 Task: In the  document minutes.docx Use the feature 'and check spelling and grammer' Select the body of letter and change paragraph spacing to  'Double' Select the word  Hello and change the font size to  25
Action: Mouse moved to (179, 308)
Screenshot: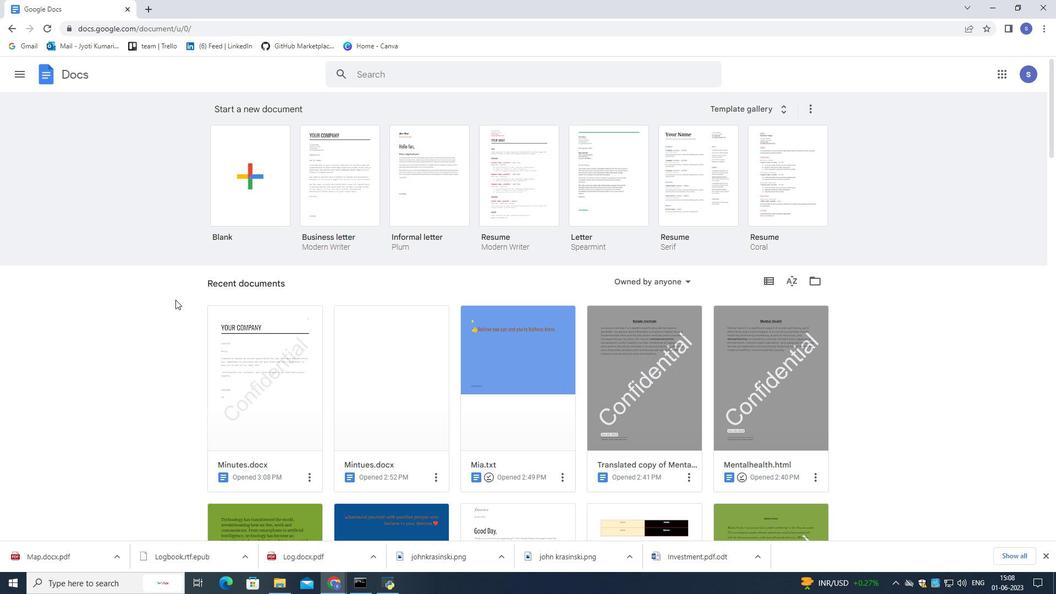 
Action: Mouse scrolled (179, 307) with delta (0, 0)
Screenshot: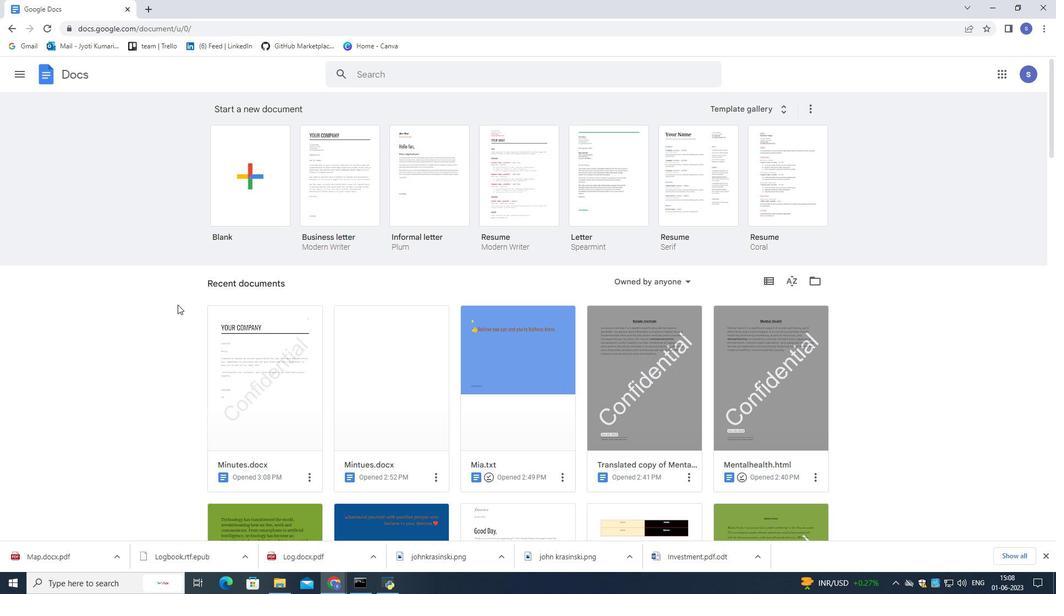 
Action: Mouse moved to (179, 309)
Screenshot: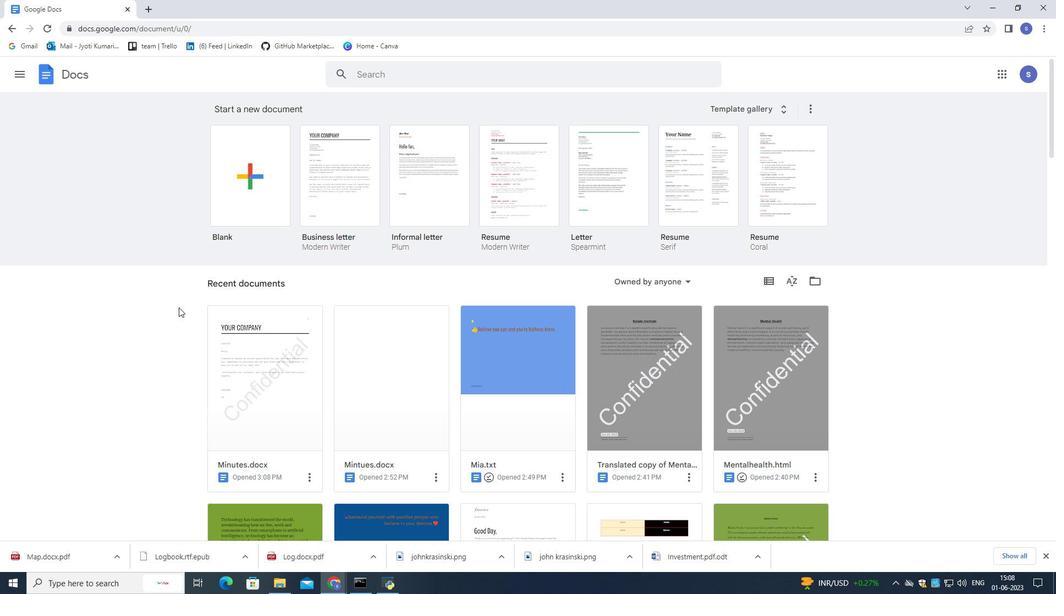 
Action: Mouse scrolled (179, 308) with delta (0, 0)
Screenshot: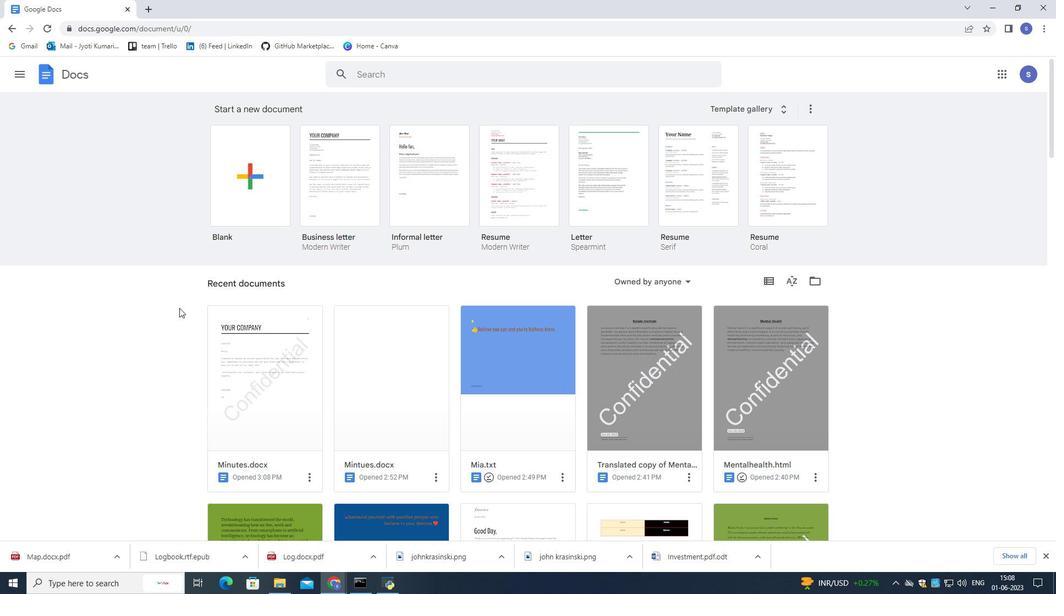 
Action: Mouse moved to (179, 306)
Screenshot: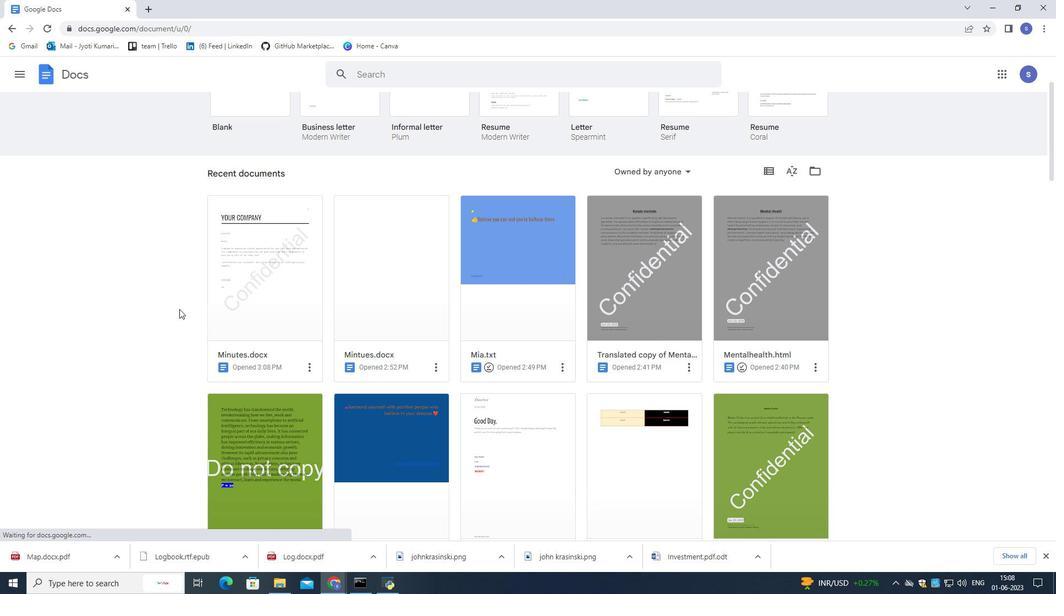
Action: Mouse scrolled (179, 306) with delta (0, 0)
Screenshot: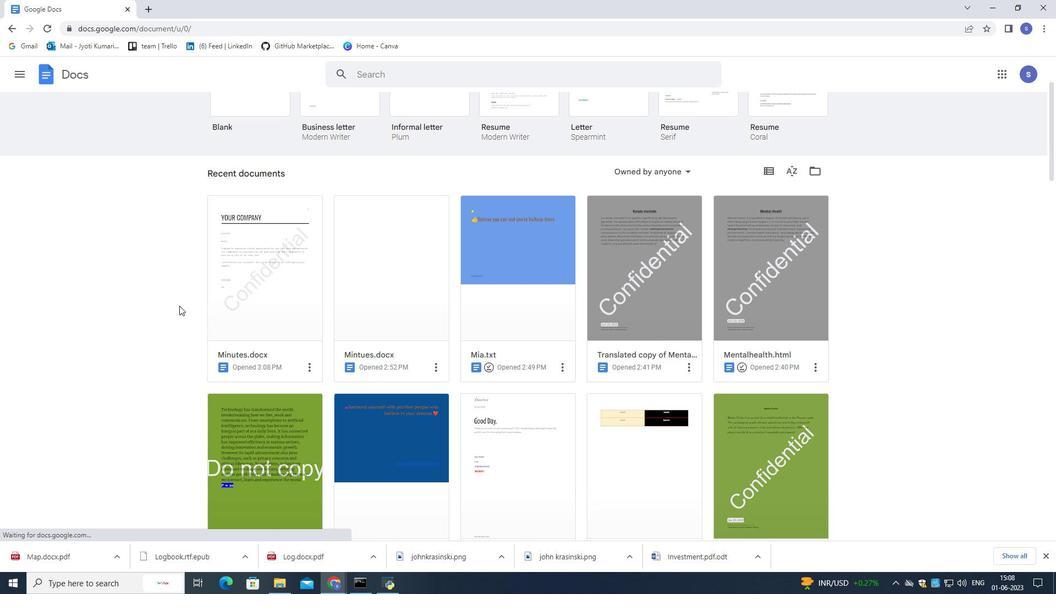 
Action: Mouse moved to (252, 385)
Screenshot: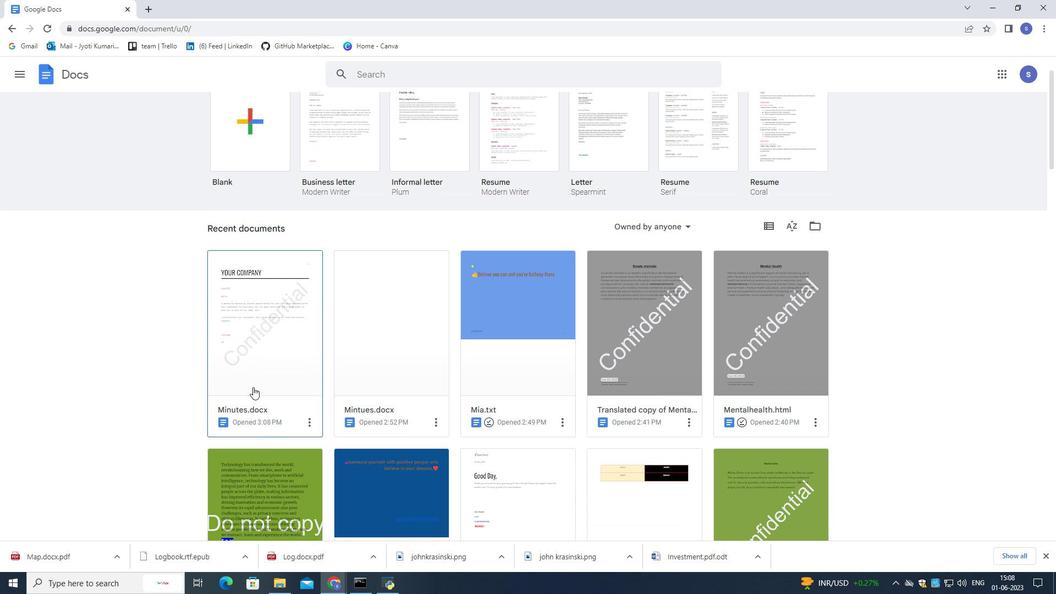 
Action: Mouse pressed left at (252, 385)
Screenshot: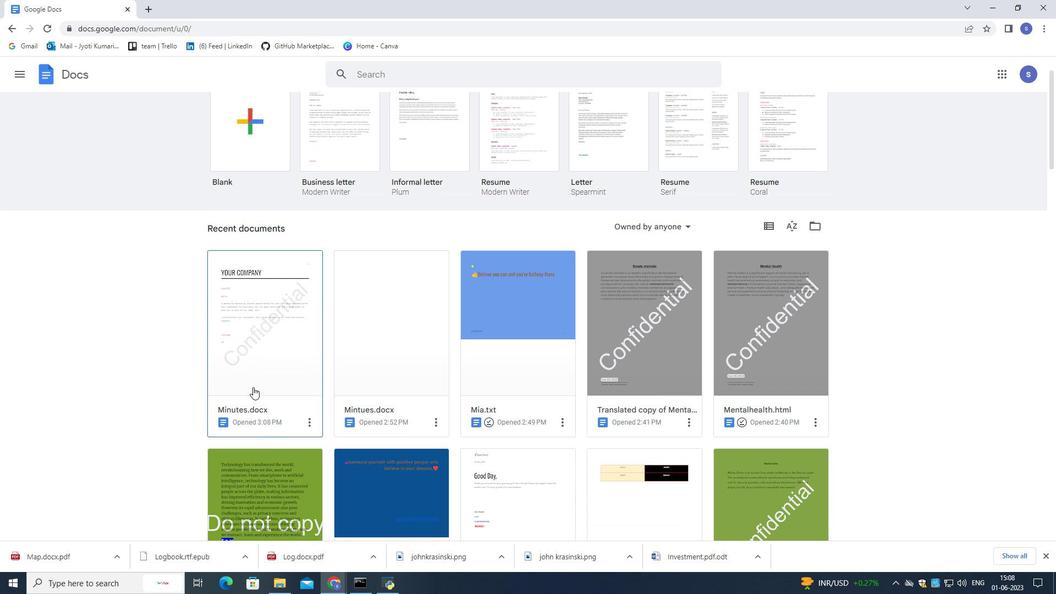 
Action: Mouse moved to (252, 385)
Screenshot: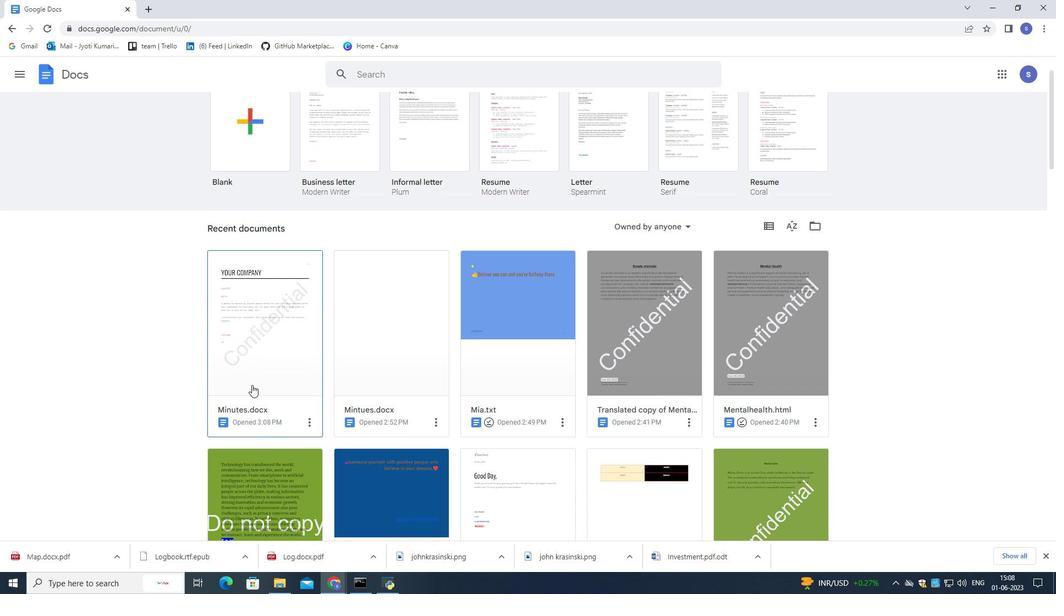 
Action: Mouse pressed left at (252, 385)
Screenshot: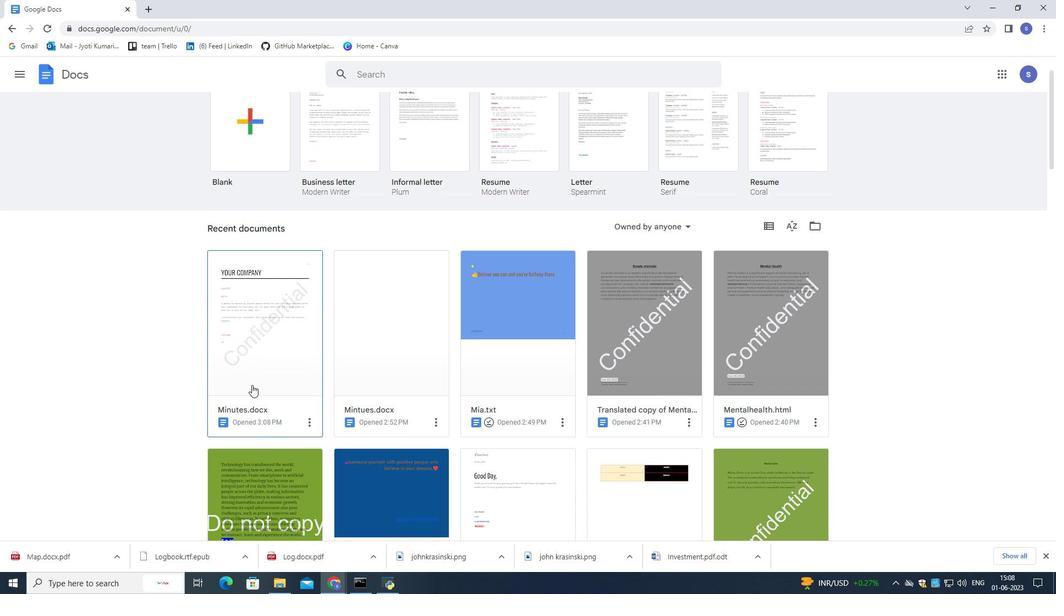 
Action: Mouse moved to (182, 79)
Screenshot: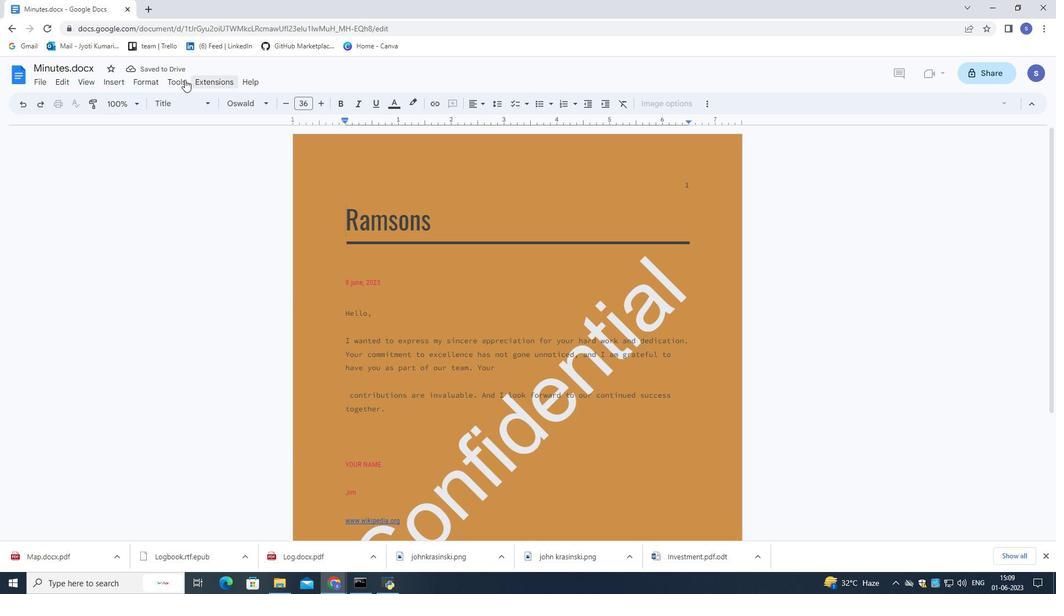 
Action: Mouse pressed left at (182, 79)
Screenshot: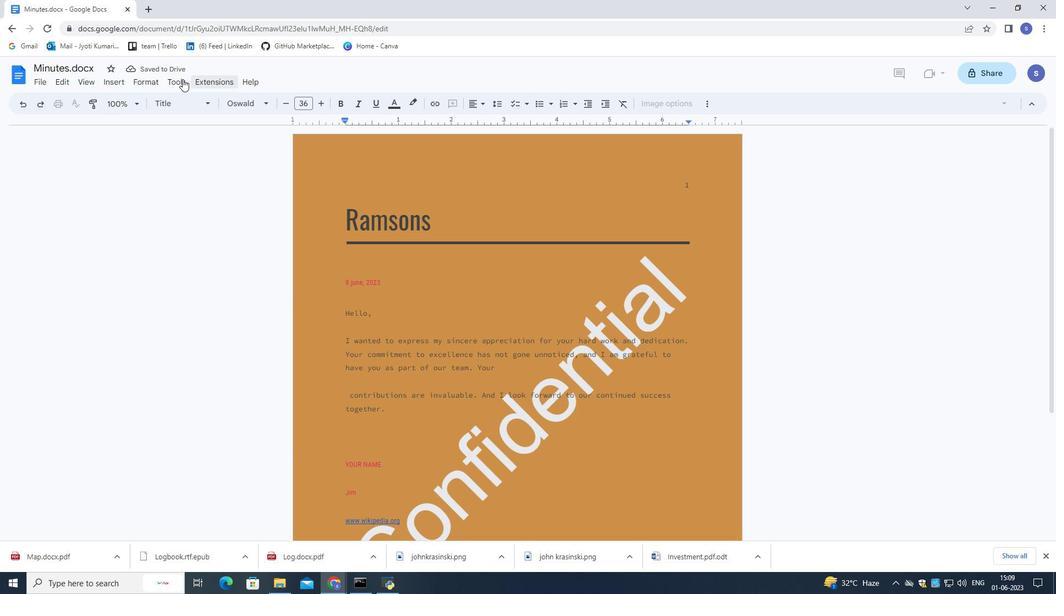 
Action: Mouse moved to (380, 104)
Screenshot: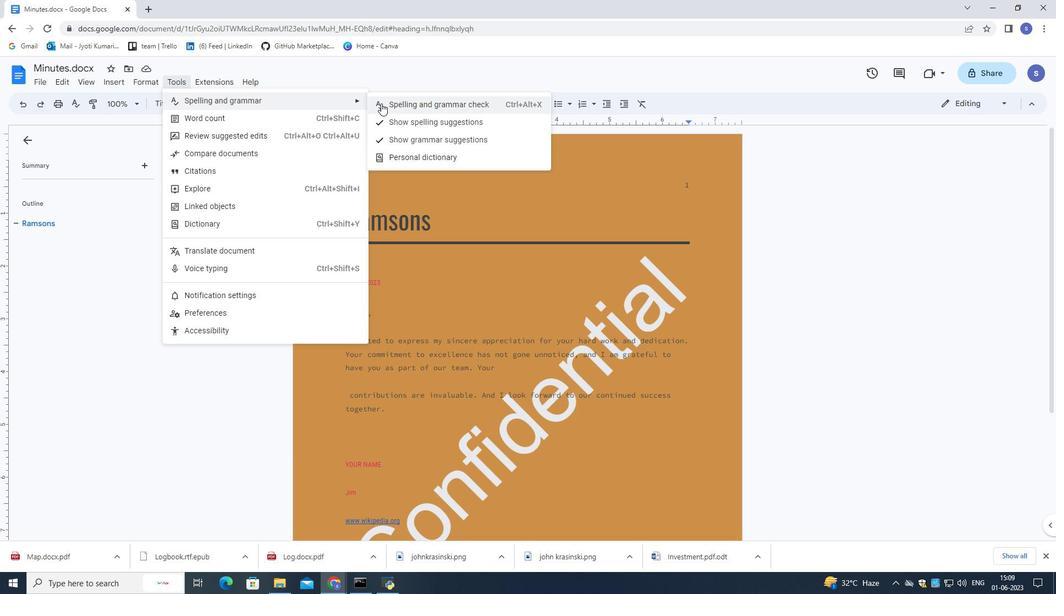 
Action: Mouse pressed left at (380, 104)
Screenshot: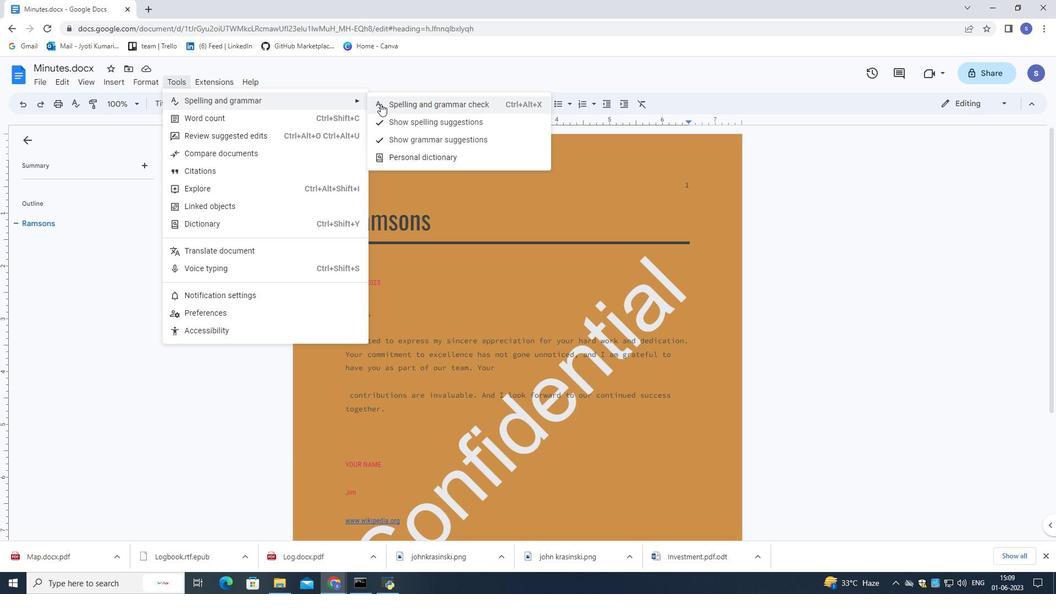 
Action: Mouse moved to (431, 231)
Screenshot: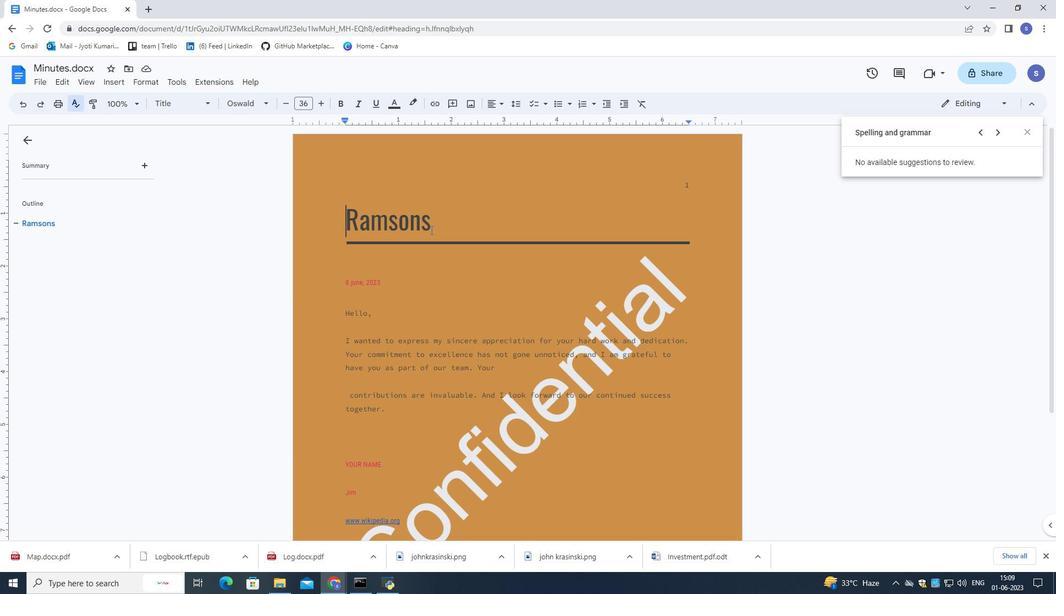 
Action: Mouse scrolled (431, 231) with delta (0, 0)
Screenshot: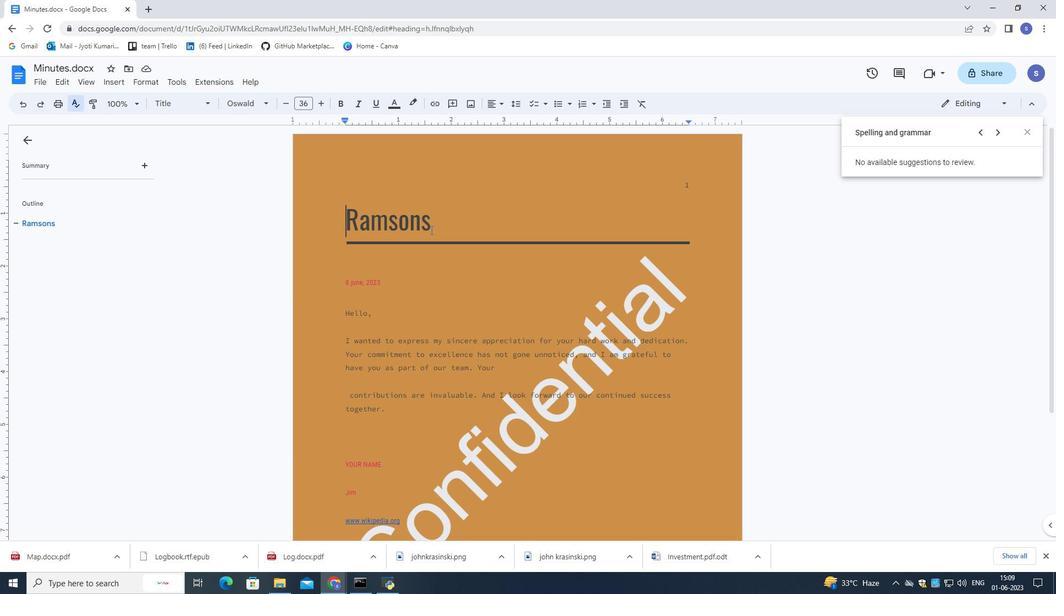 
Action: Mouse moved to (431, 232)
Screenshot: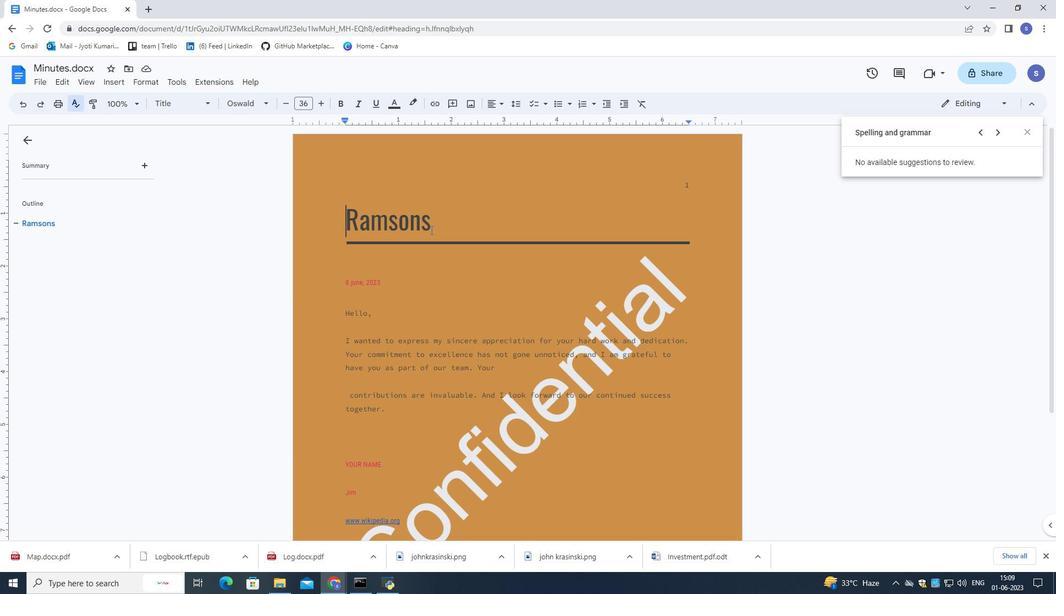 
Action: Mouse scrolled (431, 231) with delta (0, 0)
Screenshot: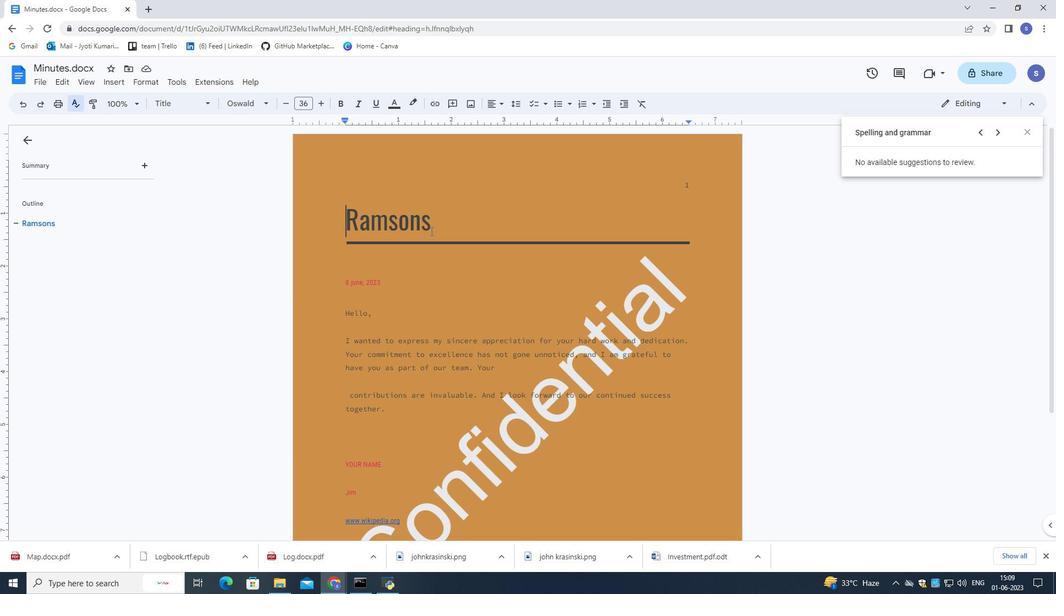 
Action: Mouse moved to (418, 311)
Screenshot: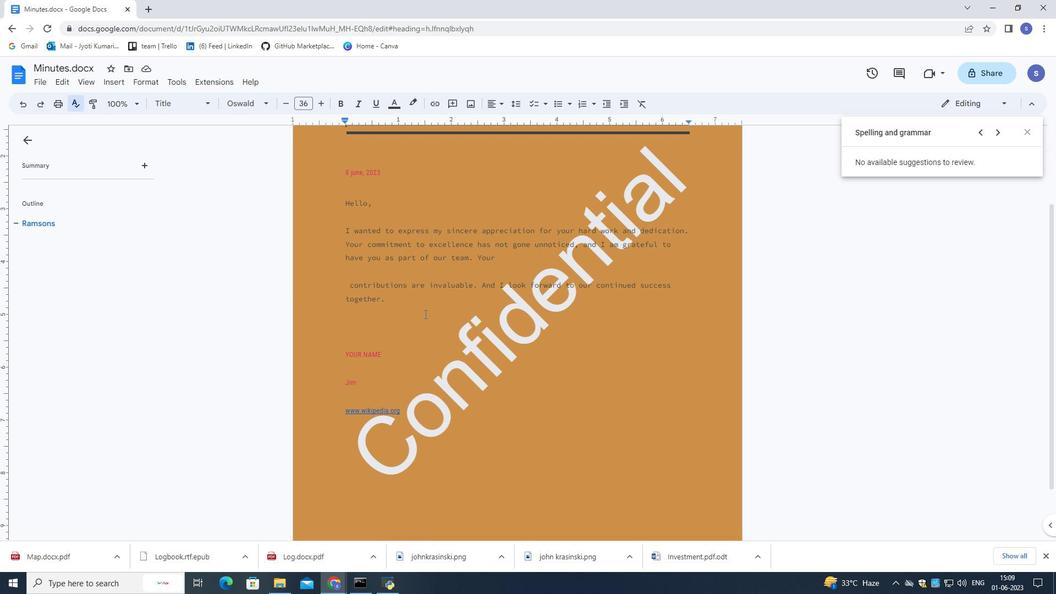 
Action: Mouse pressed left at (418, 311)
Screenshot: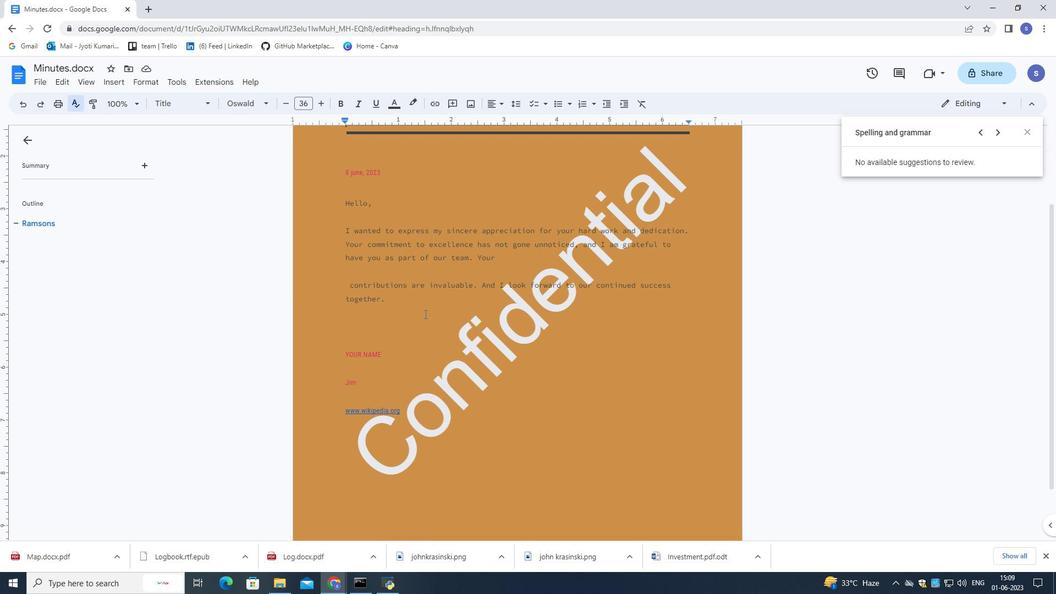 
Action: Mouse moved to (517, 109)
Screenshot: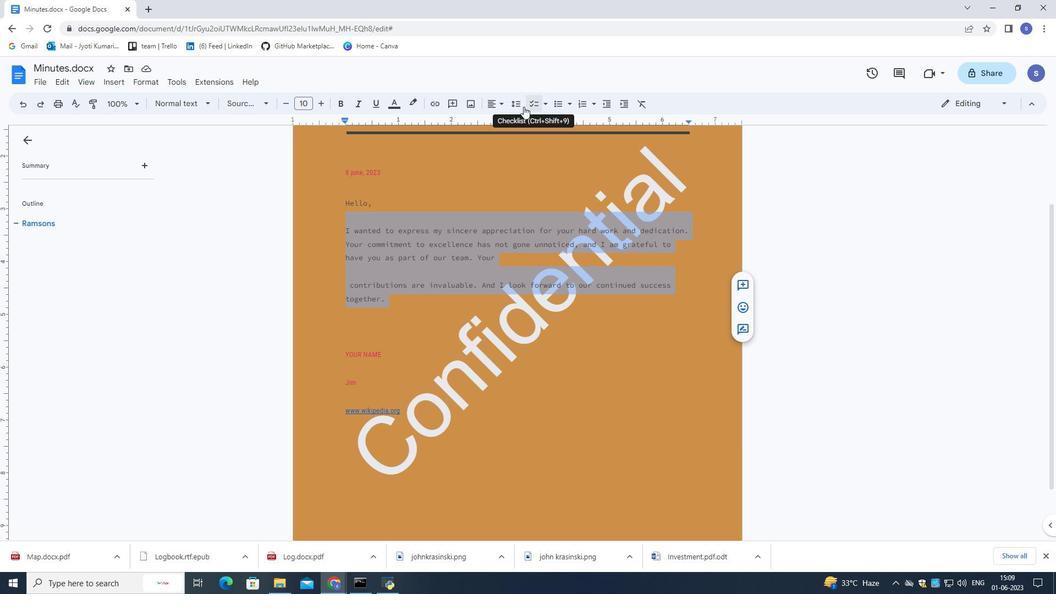 
Action: Mouse pressed left at (517, 109)
Screenshot: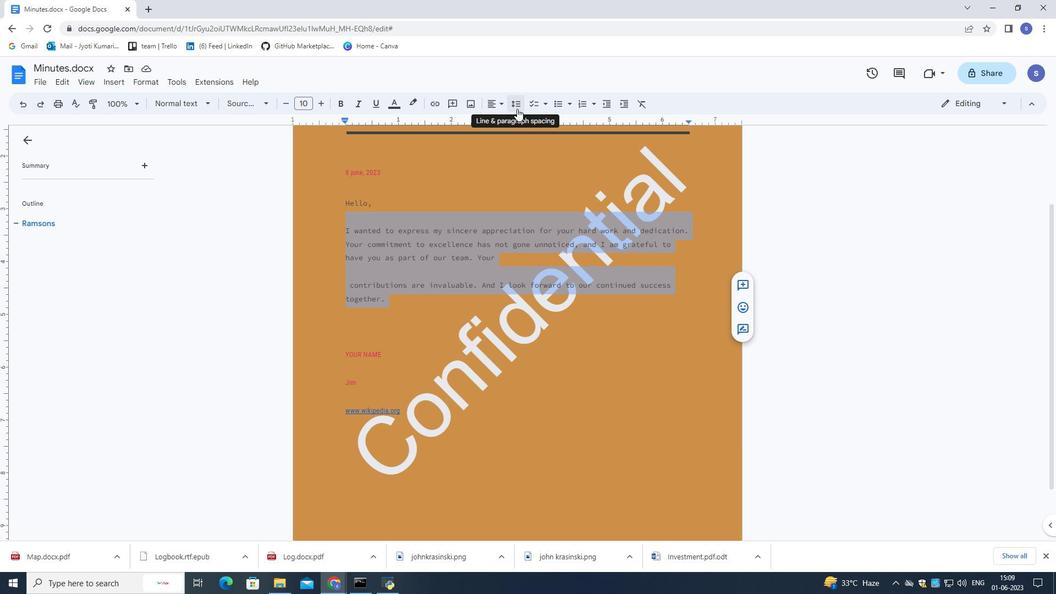 
Action: Mouse moved to (527, 178)
Screenshot: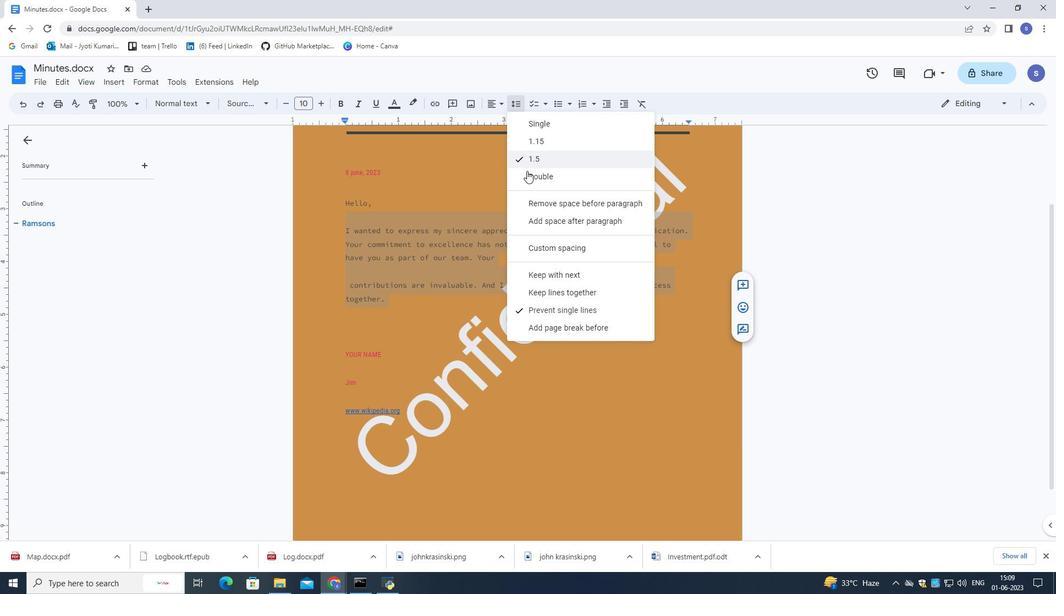 
Action: Mouse pressed left at (527, 178)
Screenshot: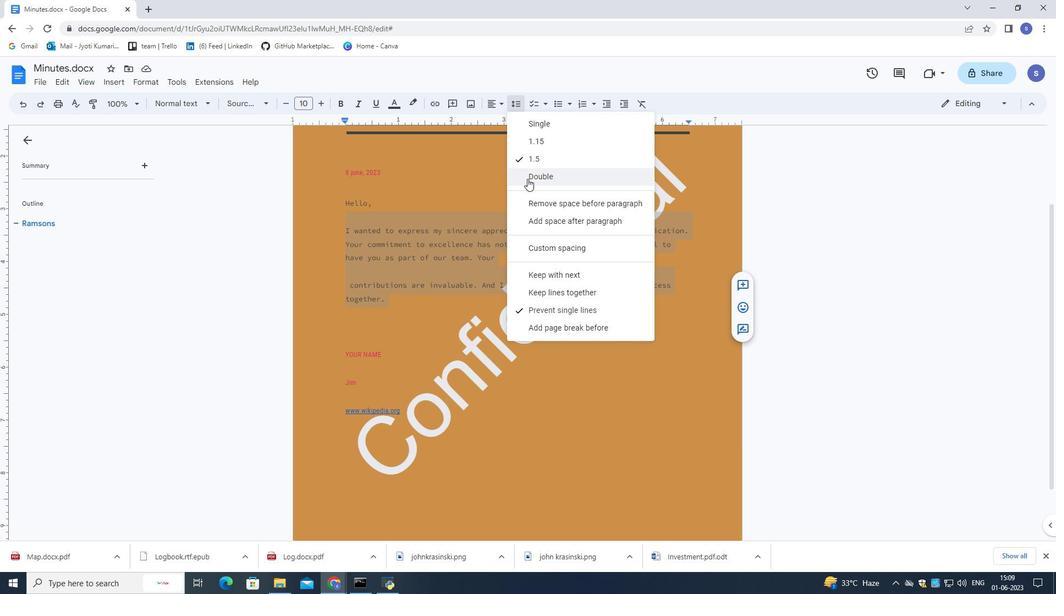 
Action: Mouse moved to (504, 204)
Screenshot: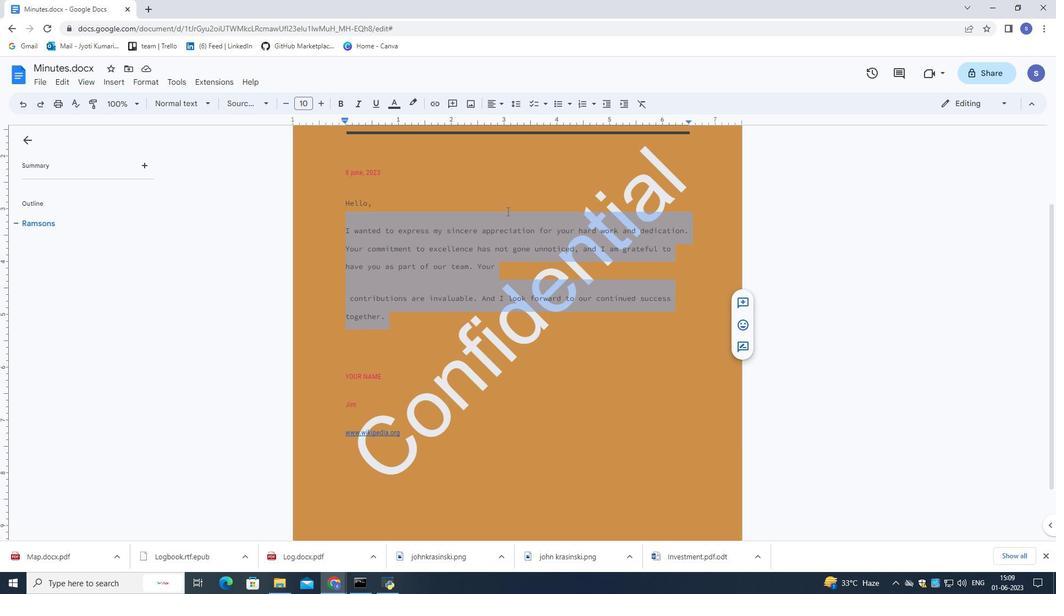 
Action: Mouse pressed left at (504, 204)
Screenshot: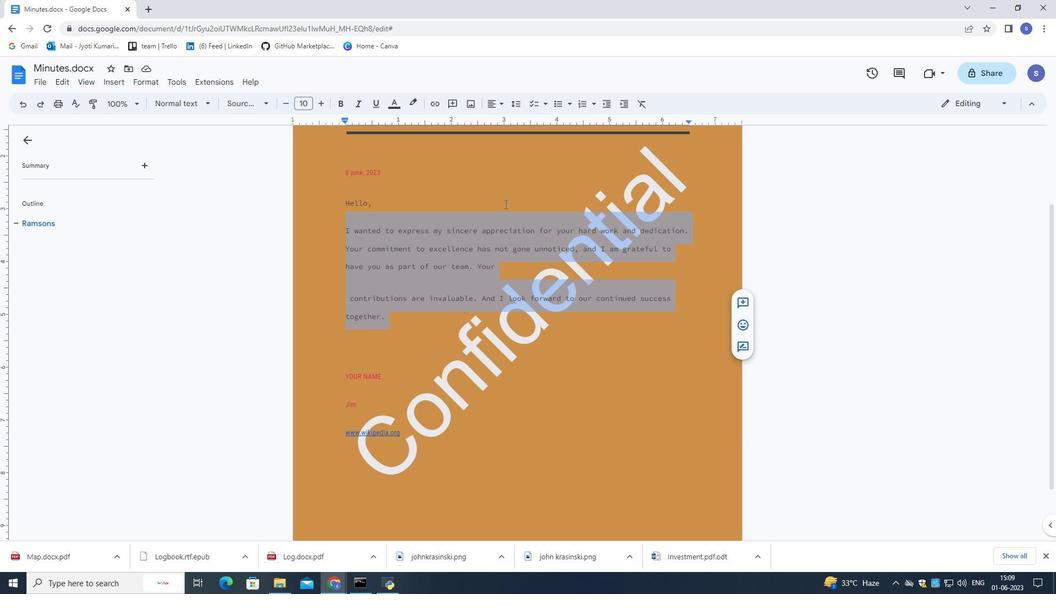 
Action: Mouse moved to (410, 203)
Screenshot: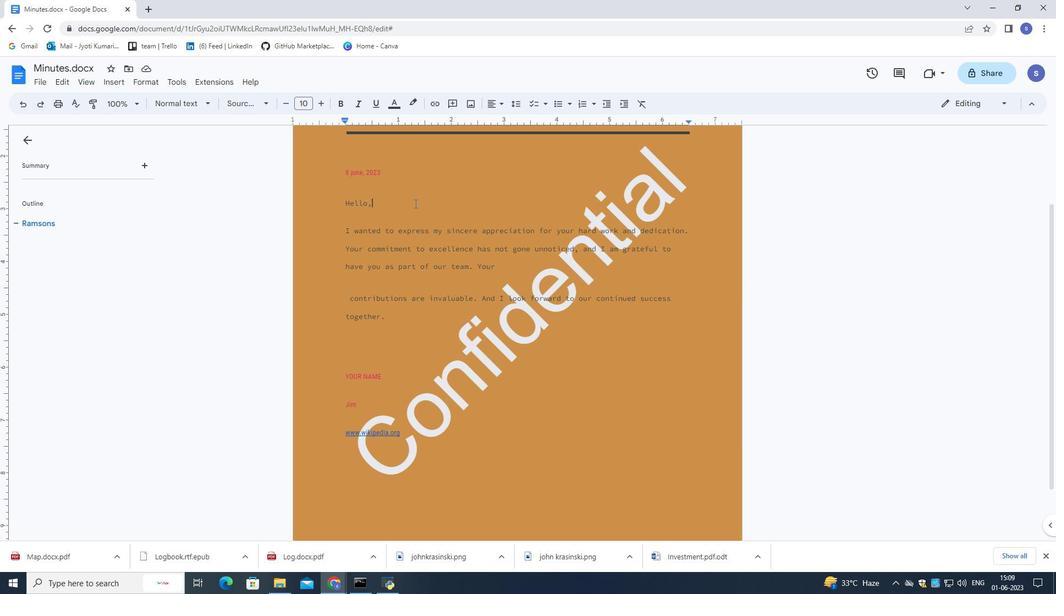 
Action: Mouse pressed left at (410, 203)
Screenshot: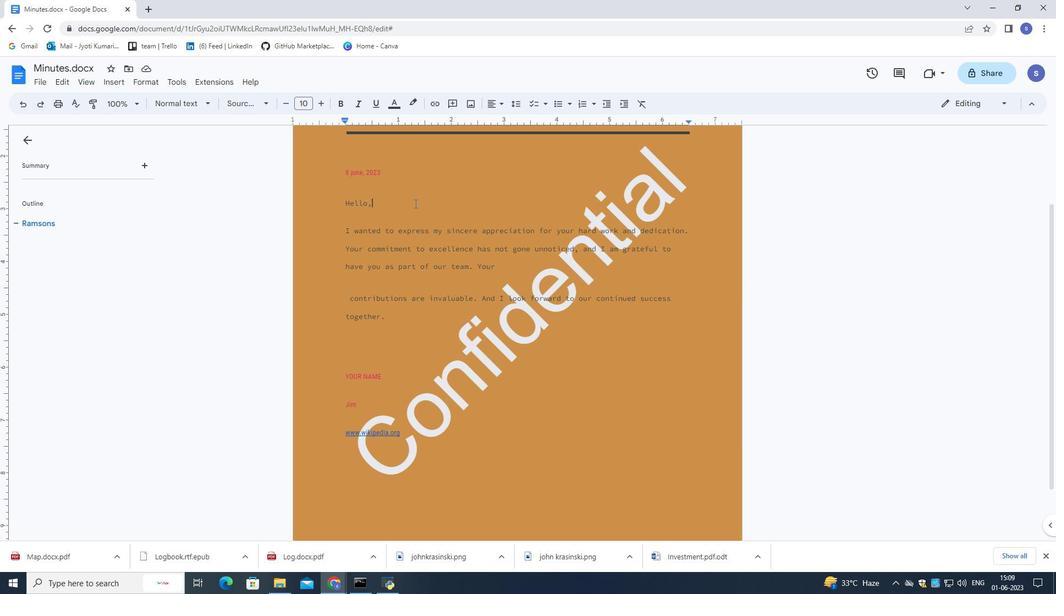 
Action: Mouse moved to (325, 101)
Screenshot: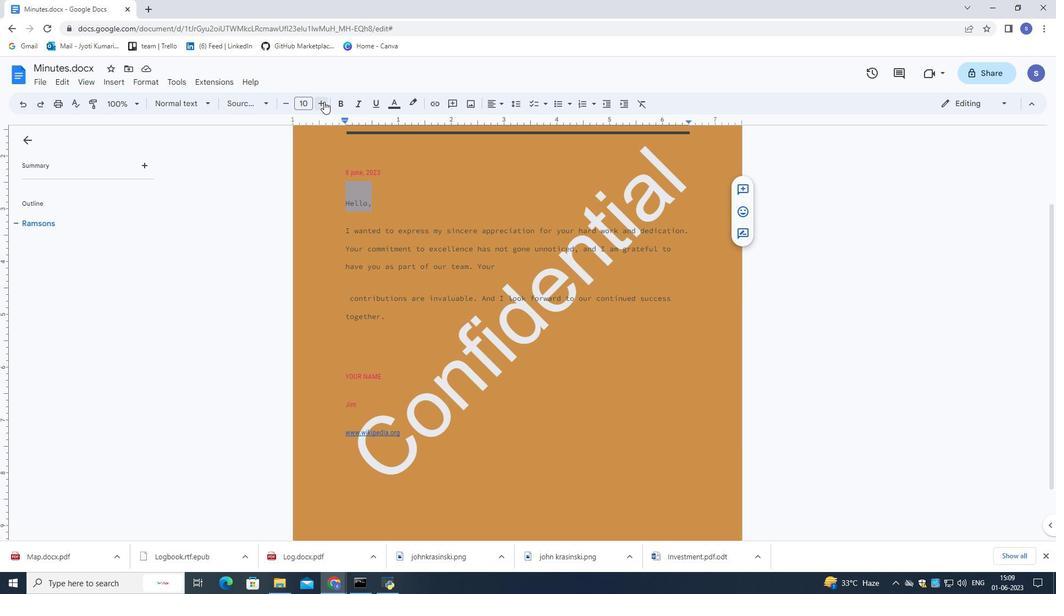 
Action: Mouse pressed left at (325, 101)
Screenshot: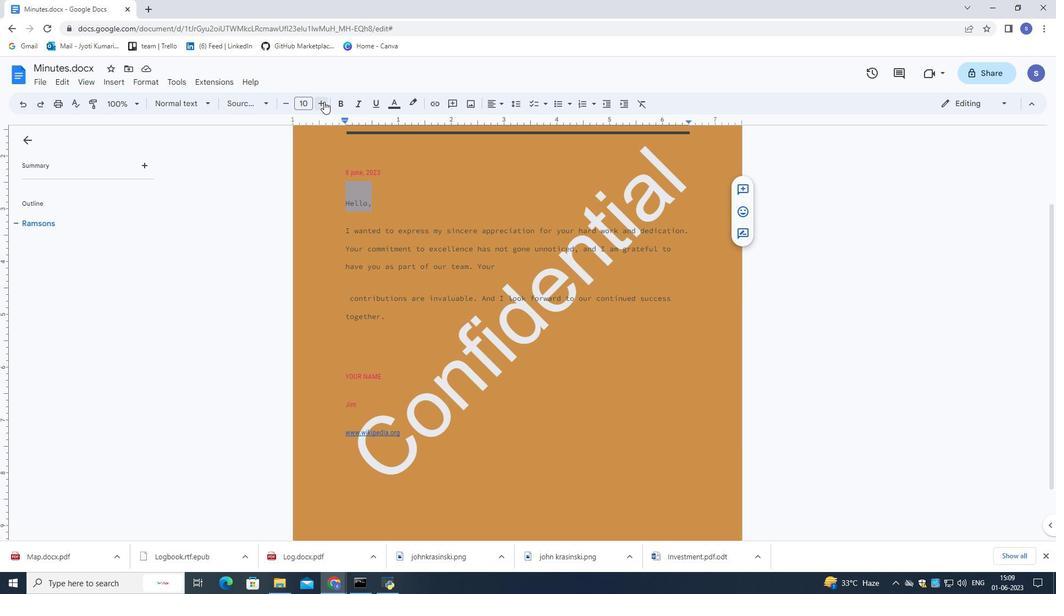 
Action: Mouse pressed left at (325, 101)
Screenshot: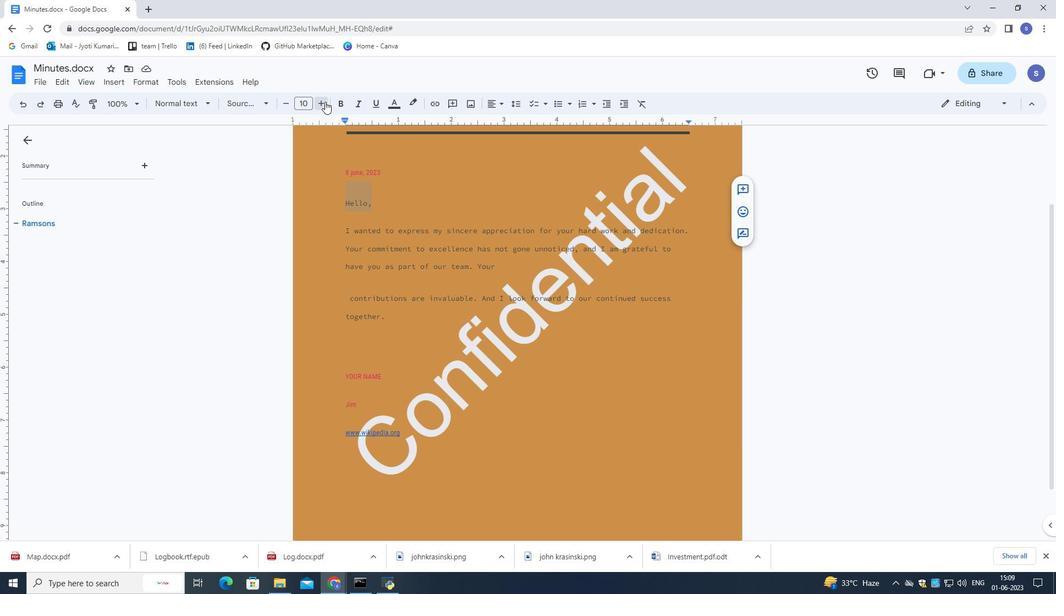 
Action: Mouse moved to (324, 102)
Screenshot: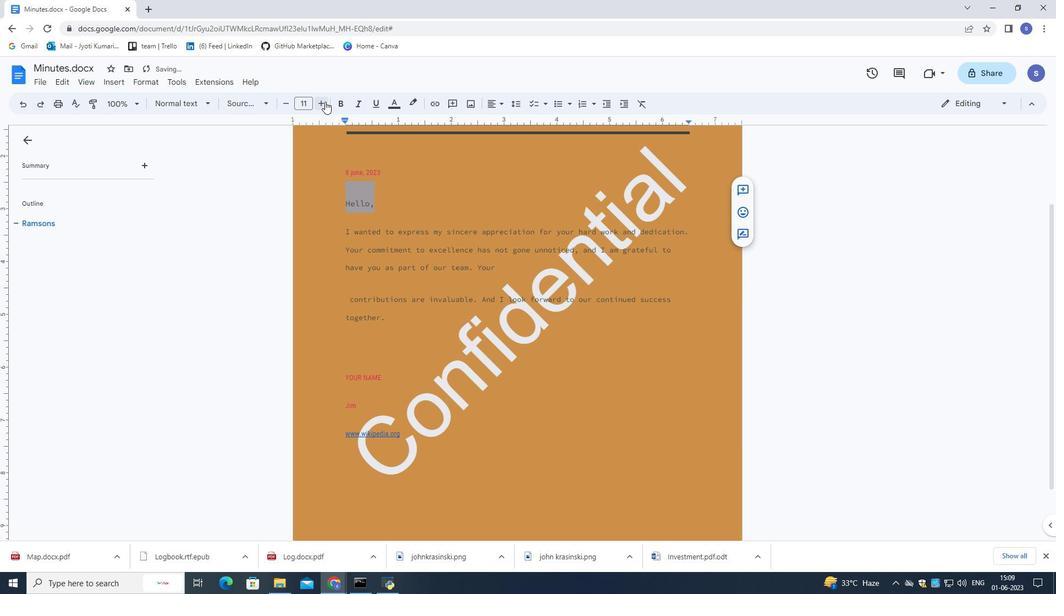 
Action: Mouse pressed left at (324, 102)
Screenshot: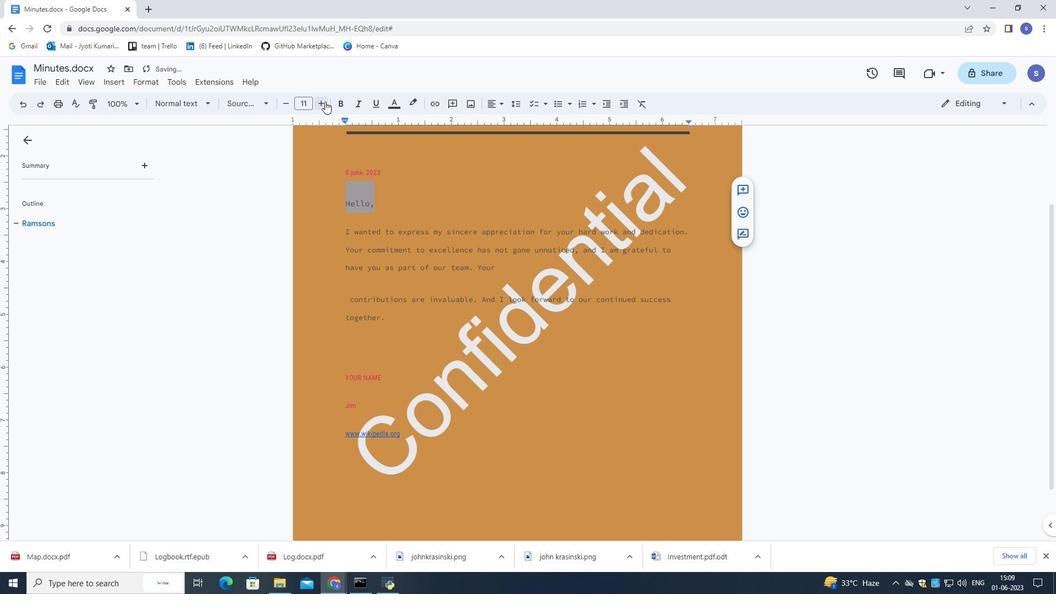 
Action: Mouse moved to (323, 102)
Screenshot: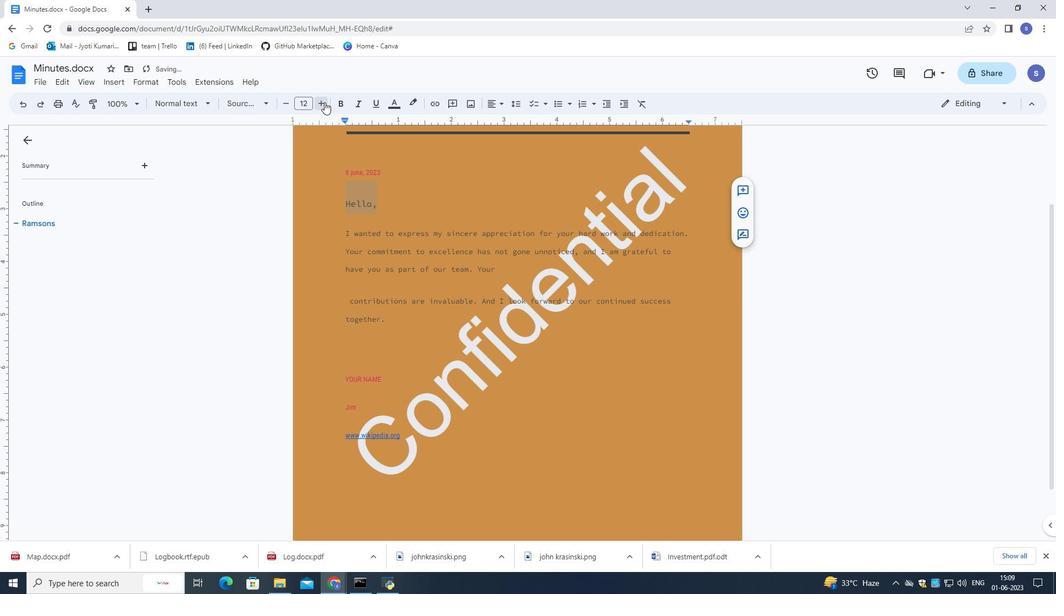 
Action: Mouse pressed left at (323, 102)
Screenshot: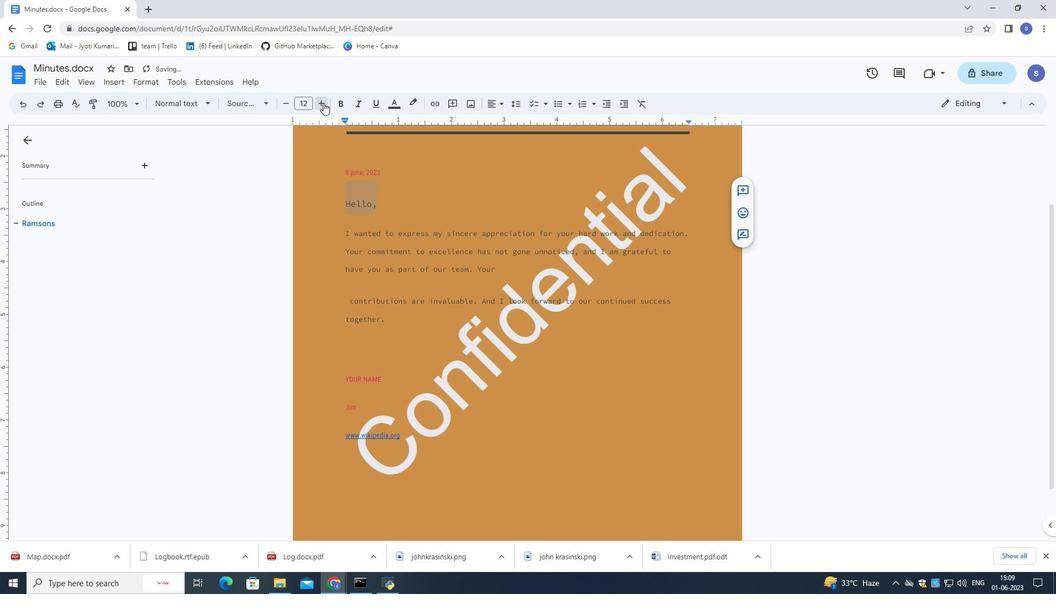 
Action: Mouse moved to (323, 103)
Screenshot: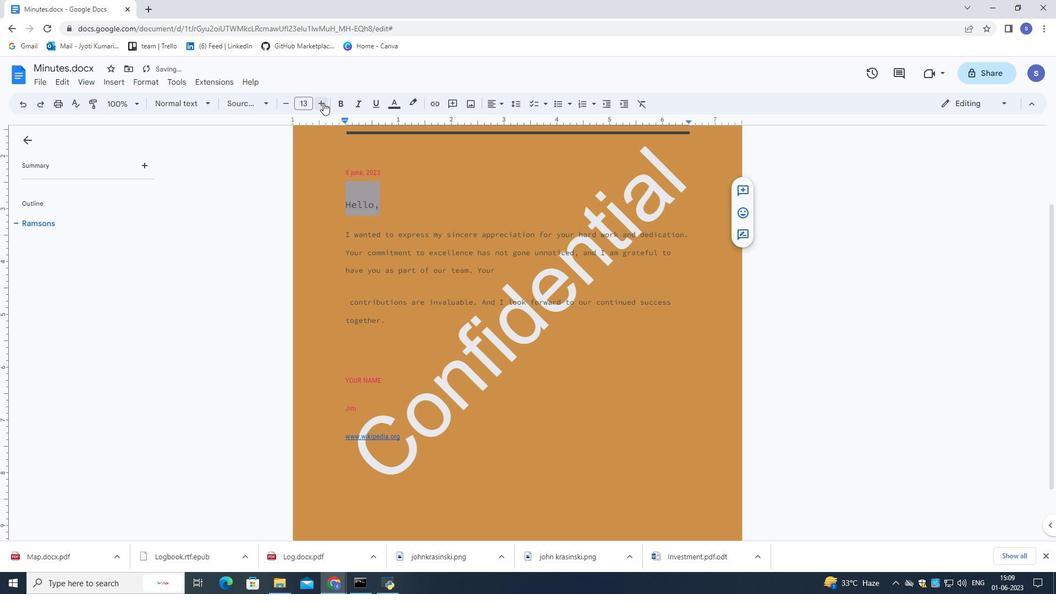 
Action: Mouse pressed left at (323, 103)
Screenshot: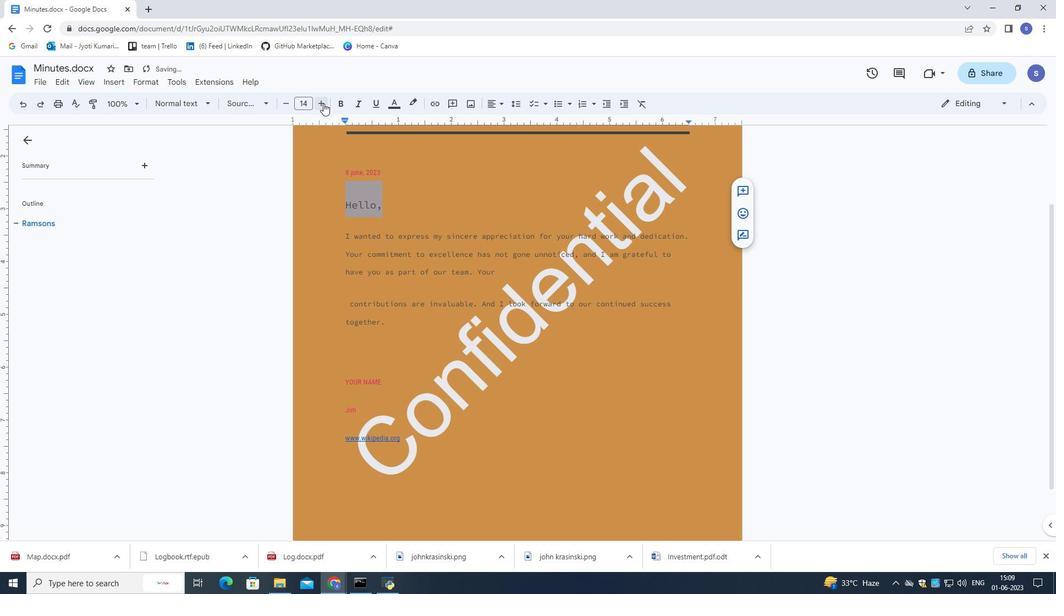 
Action: Mouse moved to (322, 103)
Screenshot: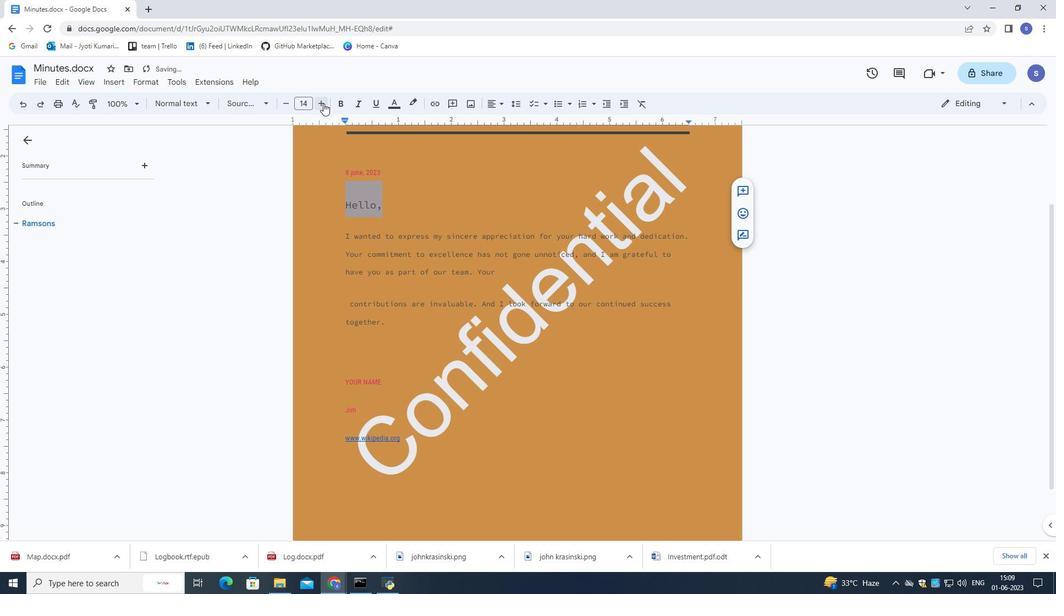 
Action: Mouse pressed left at (322, 103)
Screenshot: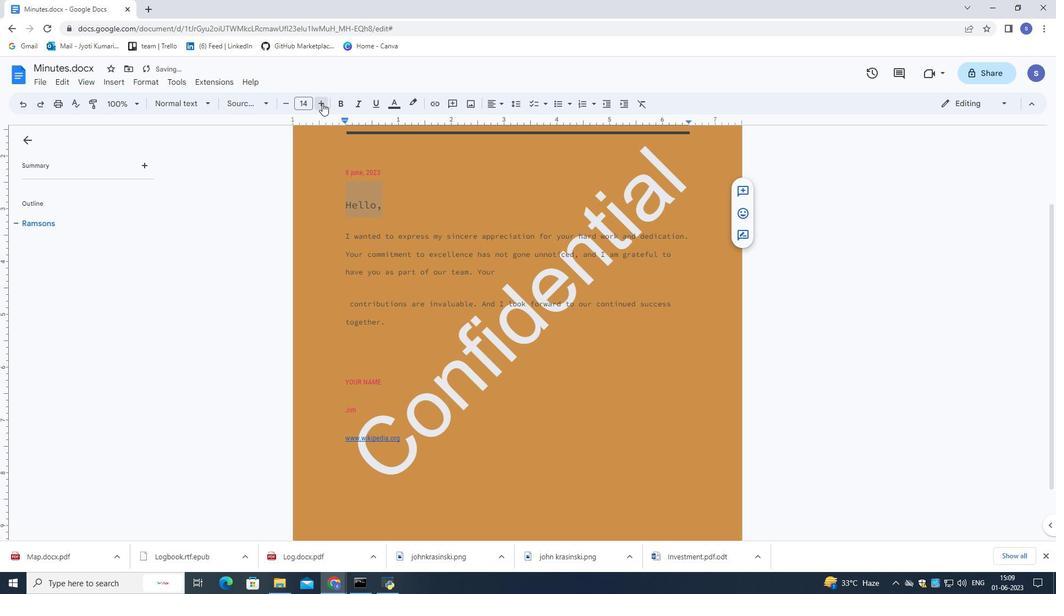 
Action: Mouse pressed left at (322, 103)
Screenshot: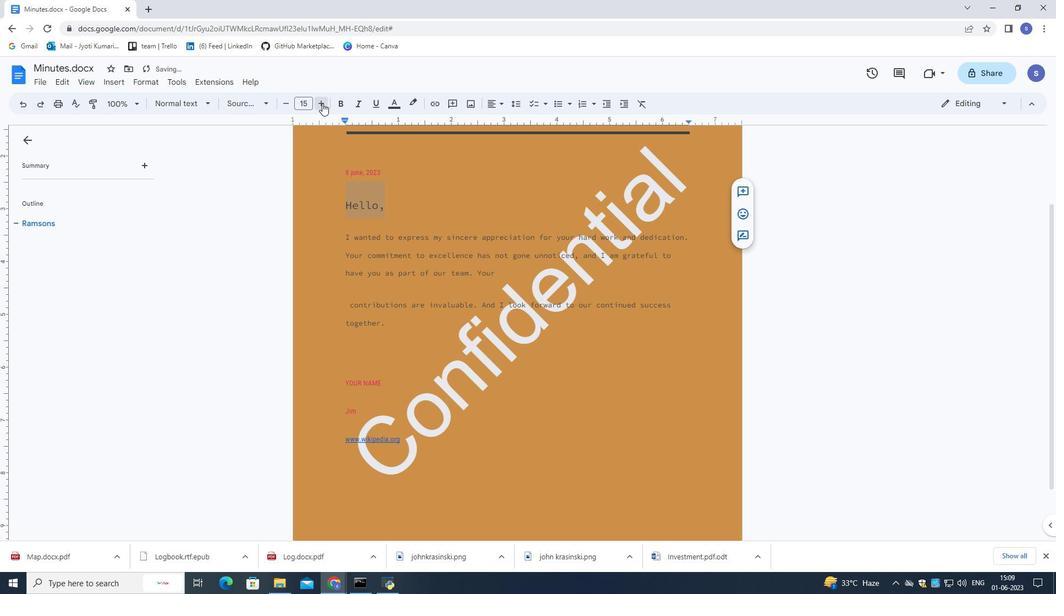 
Action: Mouse pressed left at (322, 103)
Screenshot: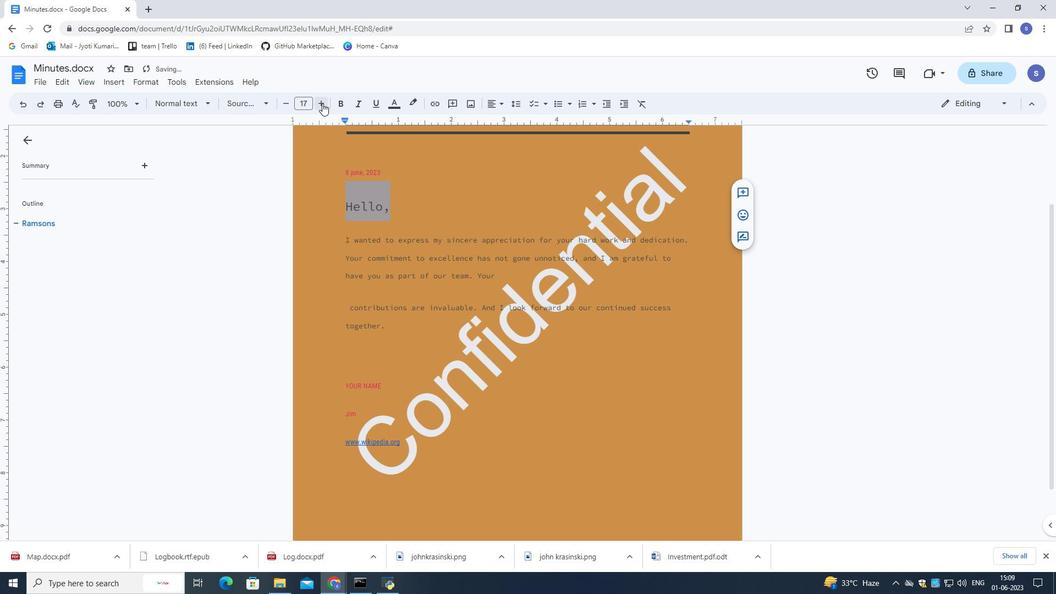 
Action: Mouse pressed left at (322, 103)
Screenshot: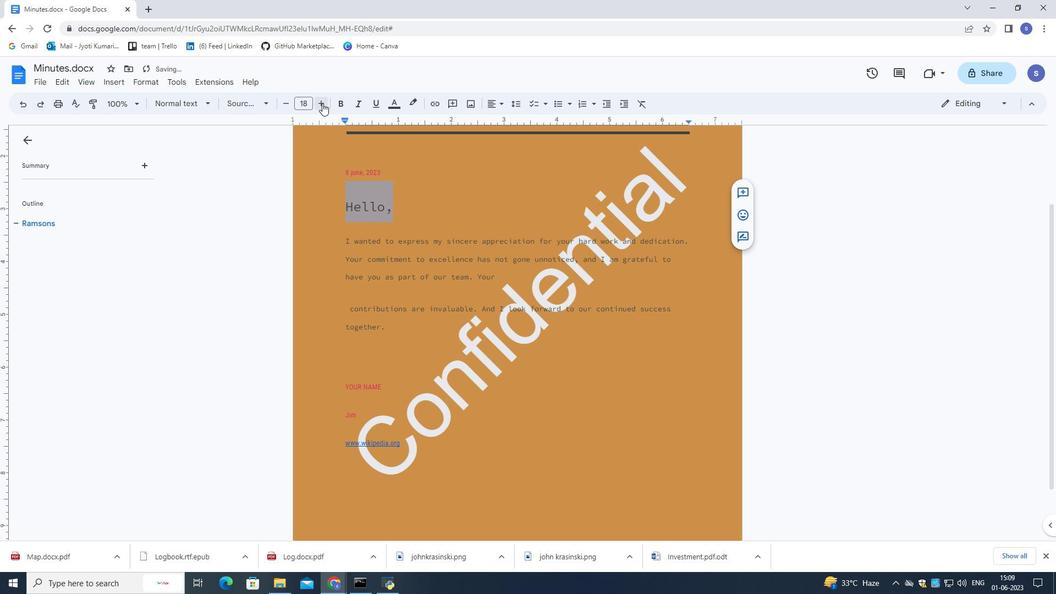 
Action: Mouse pressed left at (322, 103)
Screenshot: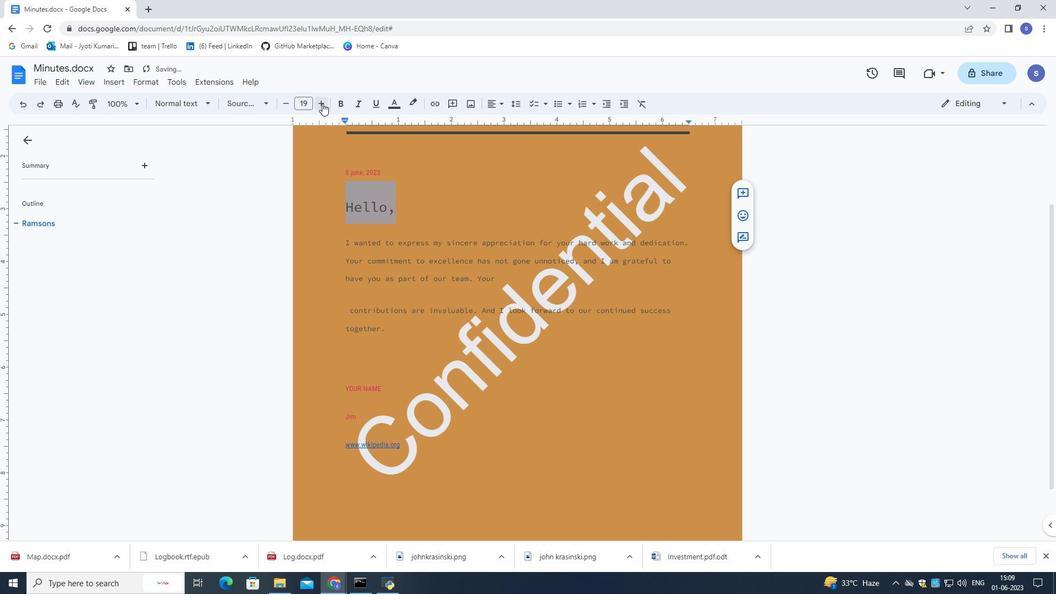 
Action: Mouse pressed left at (322, 103)
Screenshot: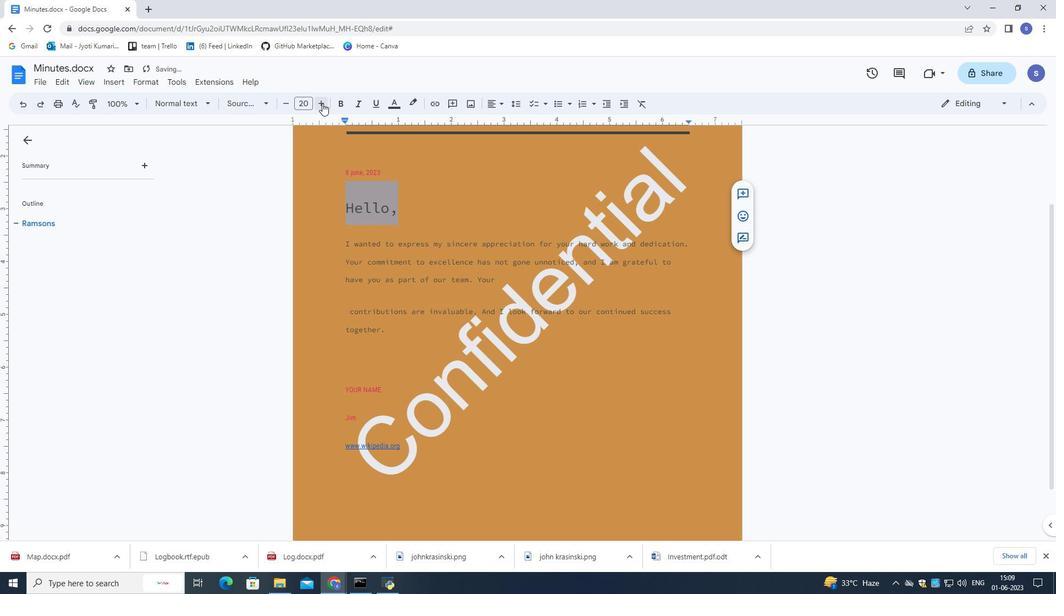 
Action: Mouse pressed left at (322, 103)
Screenshot: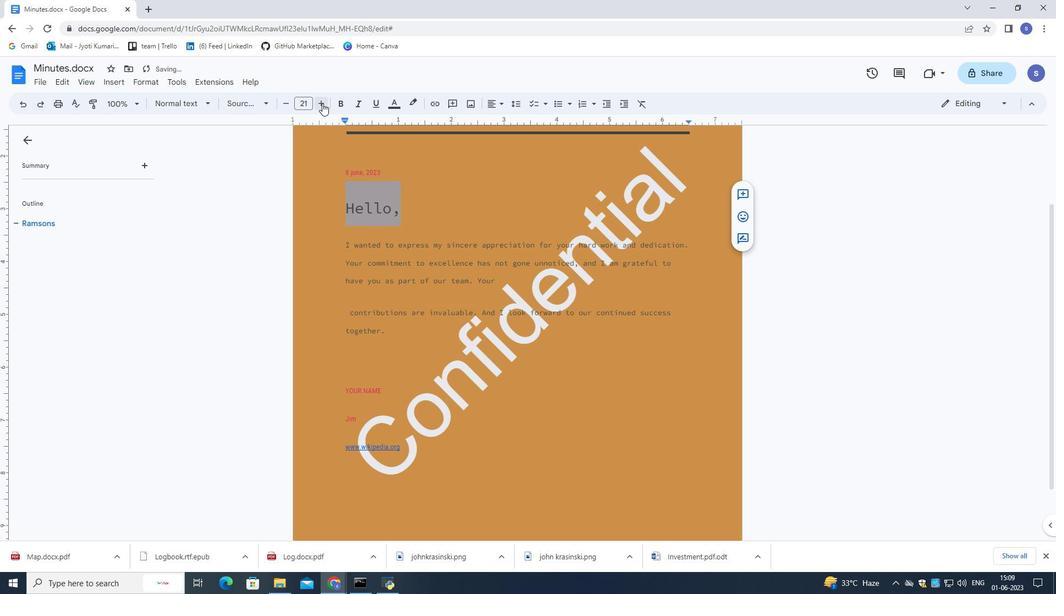 
Action: Mouse pressed left at (322, 103)
Screenshot: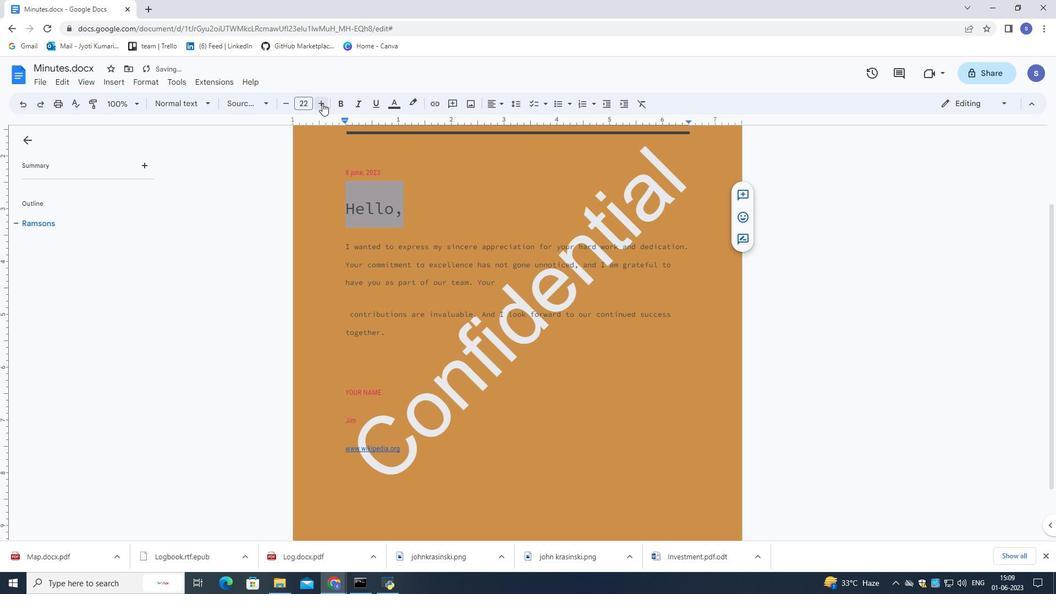 
Action: Mouse pressed left at (322, 103)
Screenshot: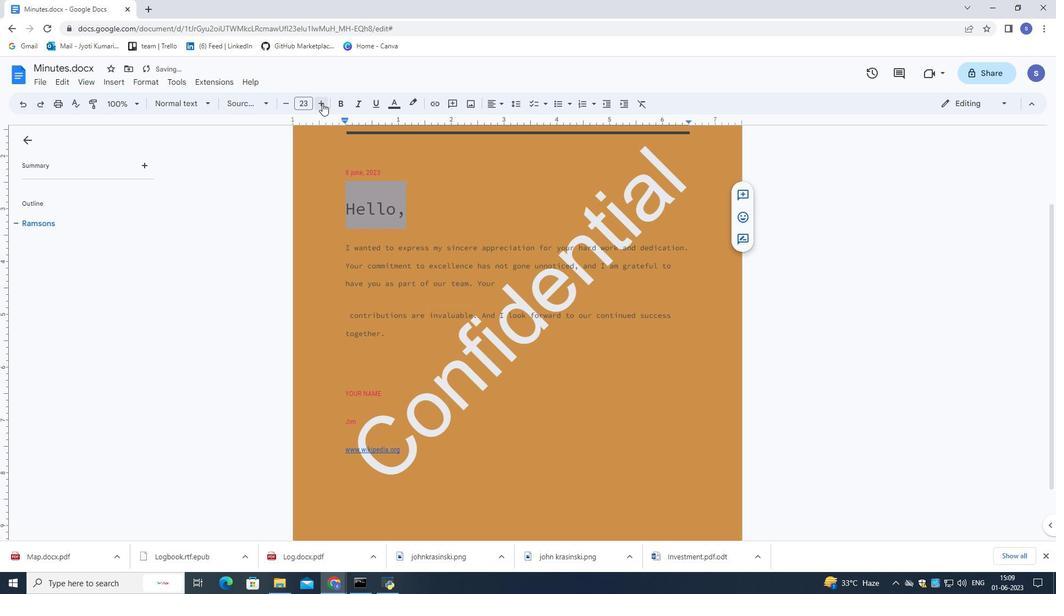 
Action: Mouse pressed left at (322, 103)
Screenshot: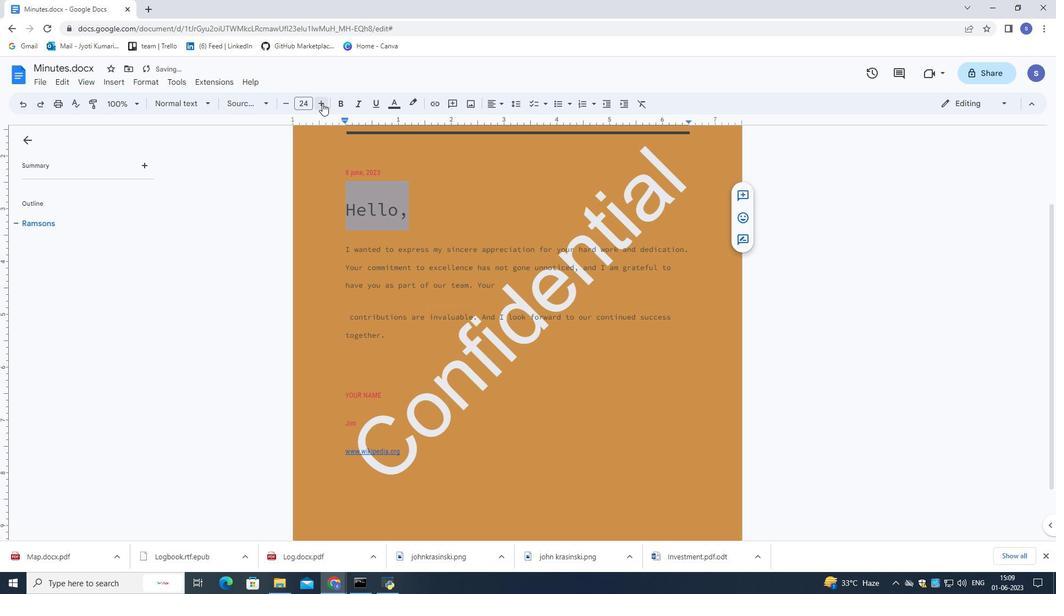 
Action: Mouse moved to (417, 226)
Screenshot: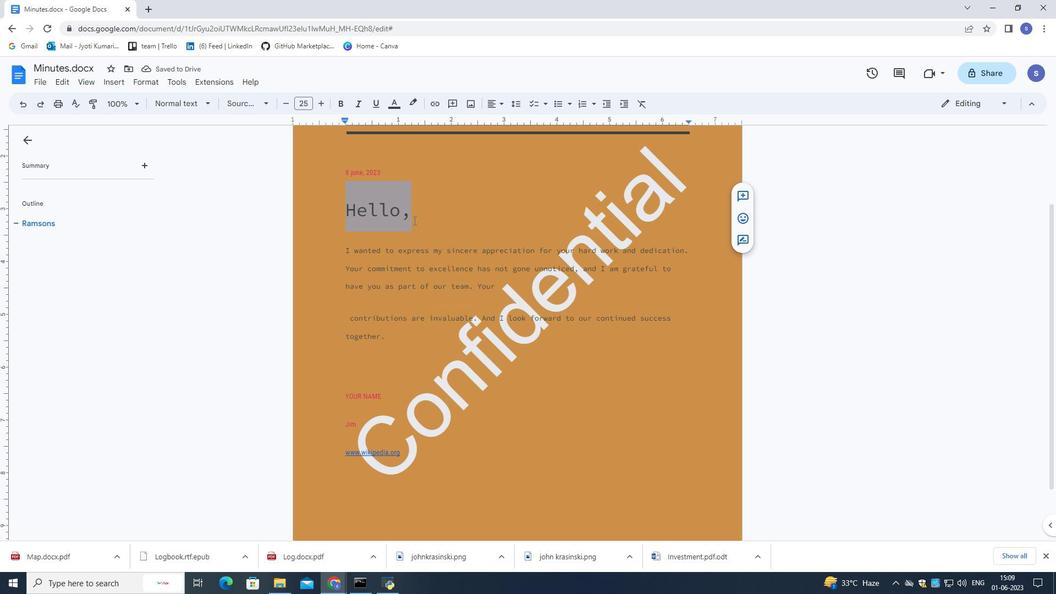 
Action: Mouse pressed left at (417, 226)
Screenshot: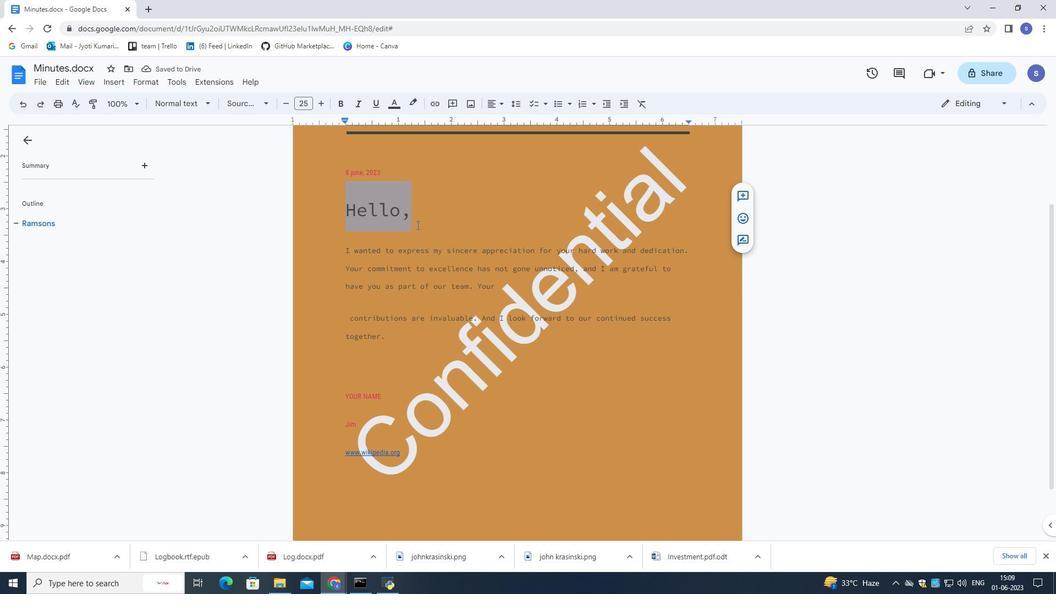 
Action: Mouse moved to (419, 228)
Screenshot: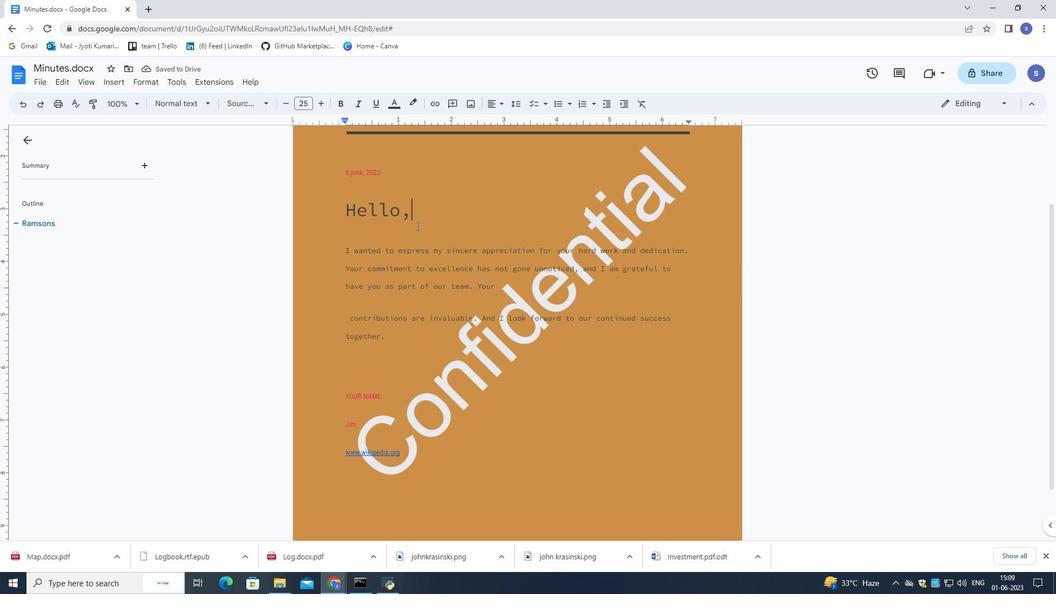 
Action: Mouse scrolled (419, 229) with delta (0, 0)
Screenshot: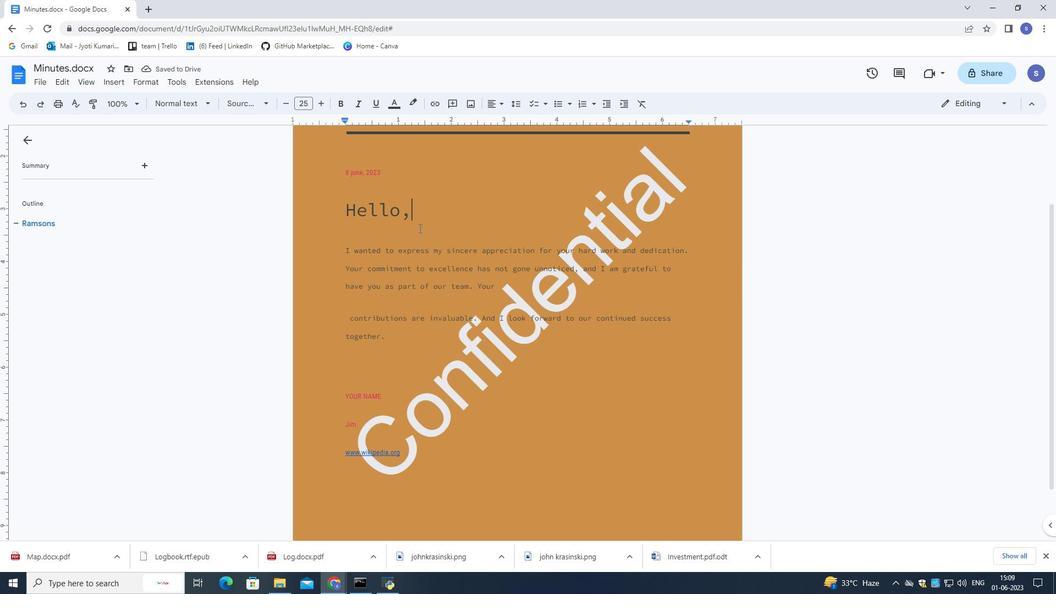 
Action: Mouse scrolled (419, 229) with delta (0, 0)
Screenshot: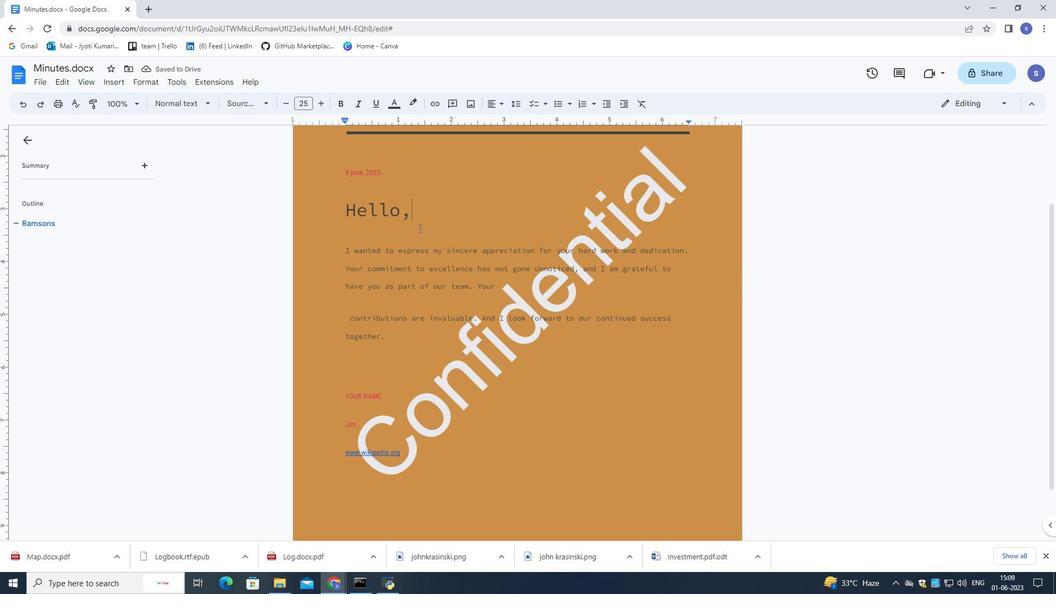 
Action: Mouse moved to (419, 227)
Screenshot: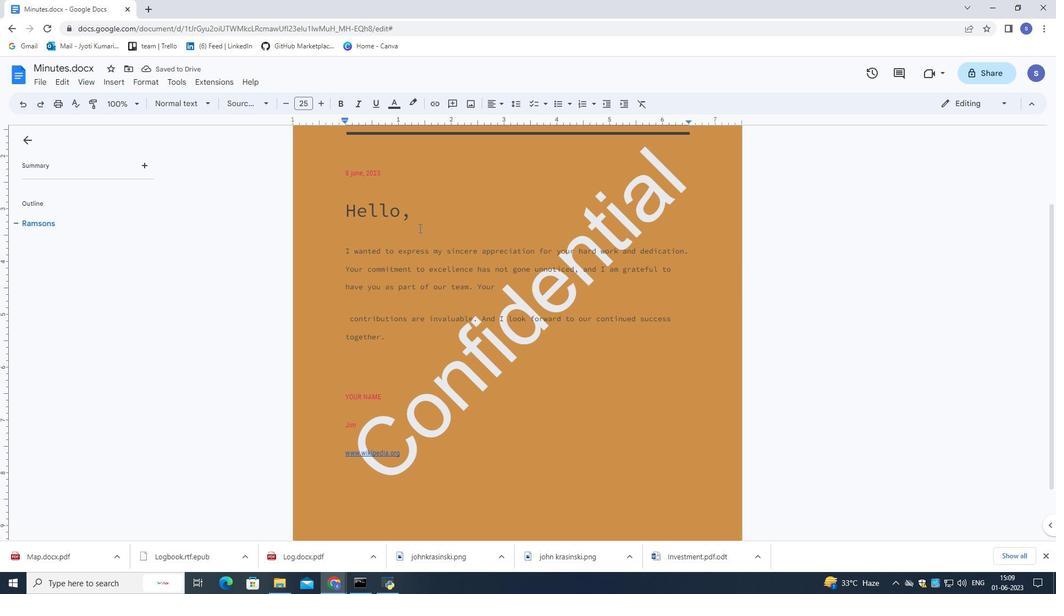 
Action: Mouse scrolled (419, 228) with delta (0, 0)
Screenshot: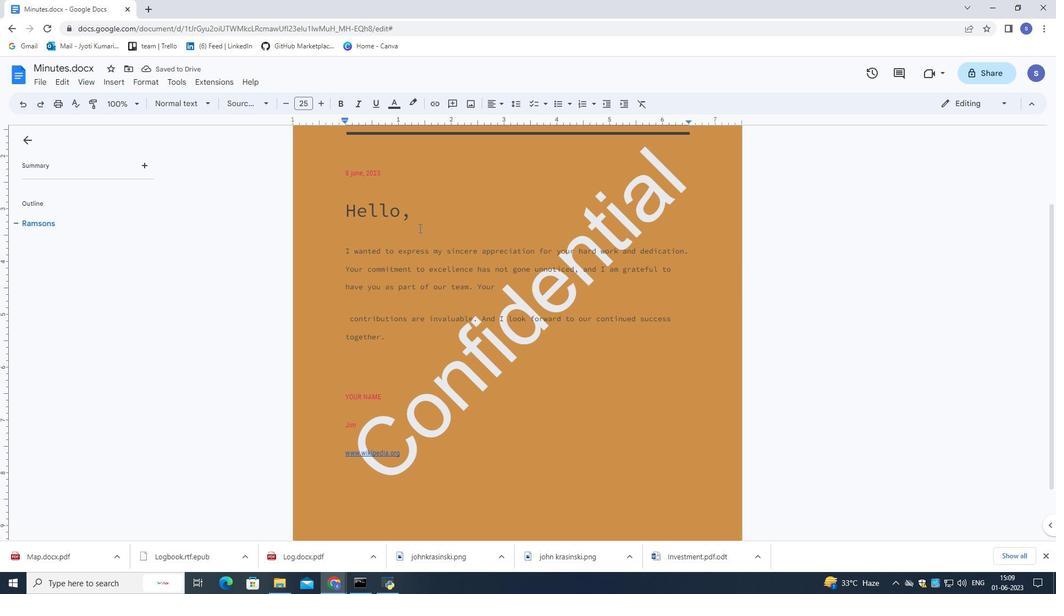 
Action: Mouse scrolled (419, 227) with delta (0, 0)
Screenshot: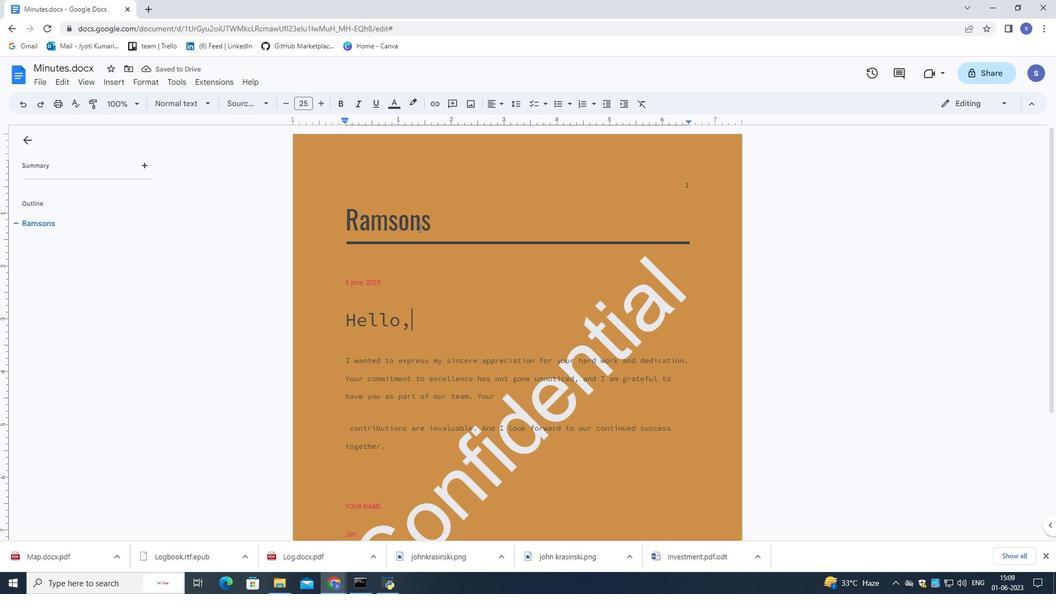 
Action: Mouse moved to (419, 227)
Screenshot: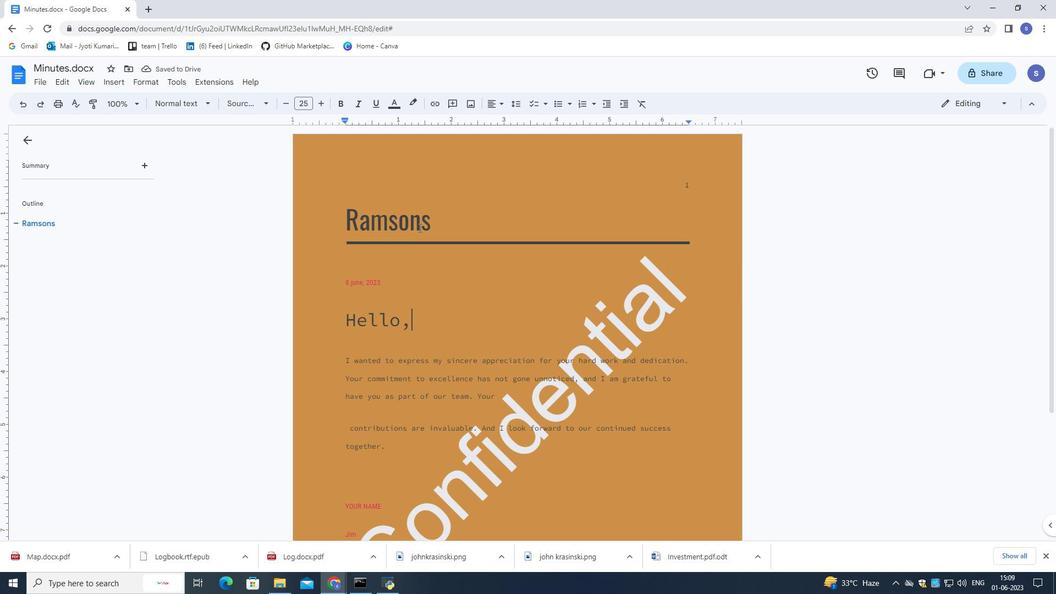 
Action: Mouse scrolled (419, 226) with delta (0, 0)
Screenshot: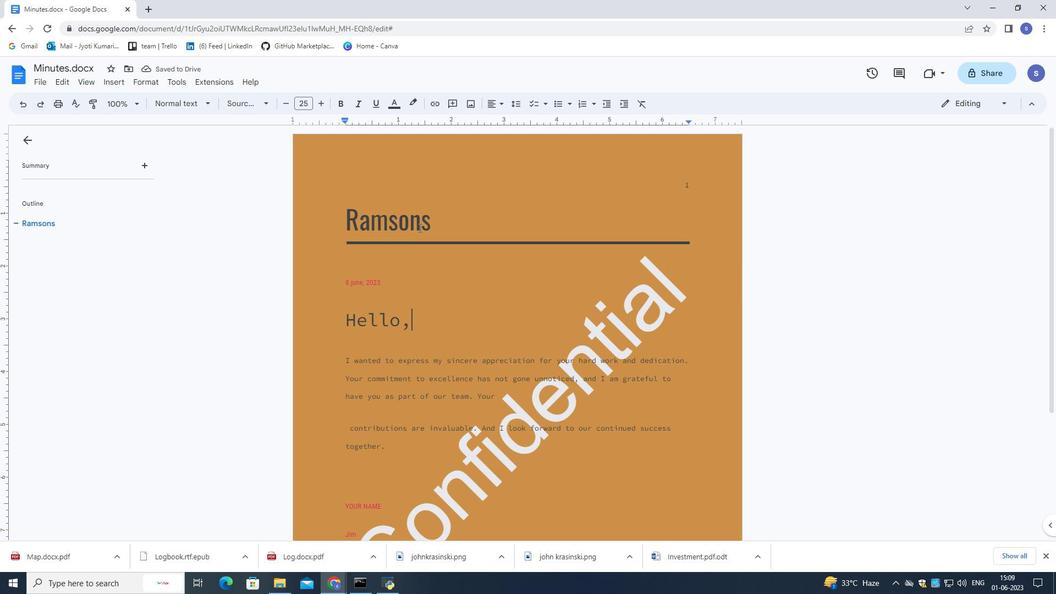 
Action: Mouse scrolled (419, 226) with delta (0, 0)
Screenshot: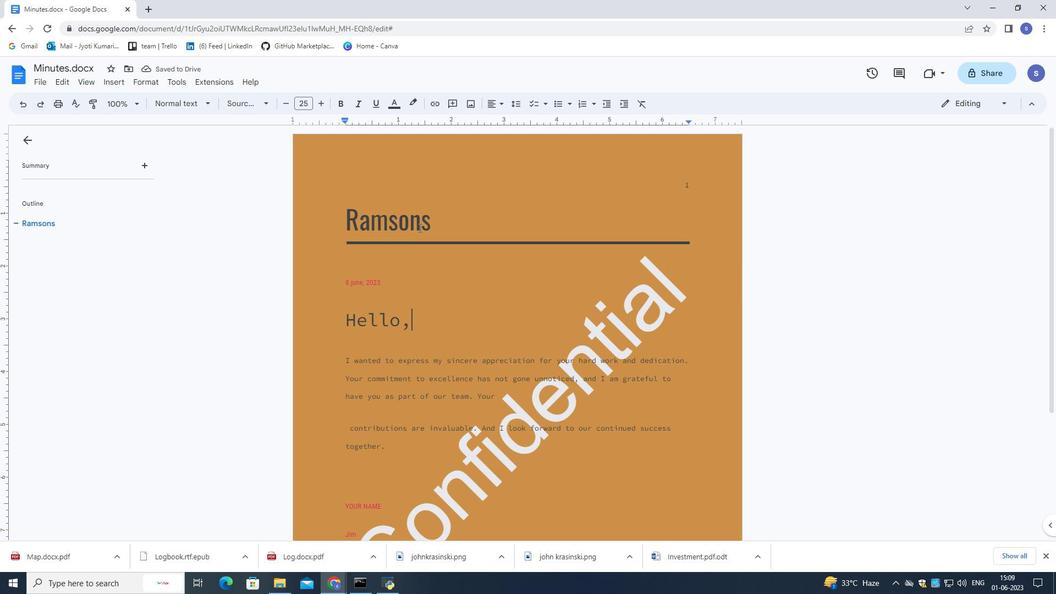 
Action: Mouse scrolled (419, 227) with delta (0, 0)
Screenshot: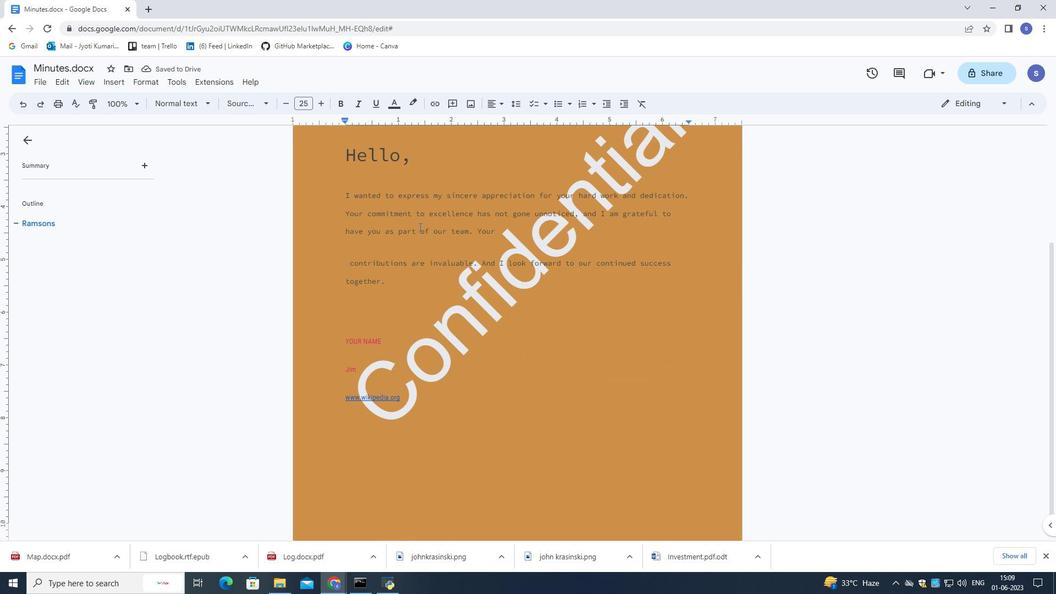 
Action: Mouse scrolled (419, 227) with delta (0, 0)
Screenshot: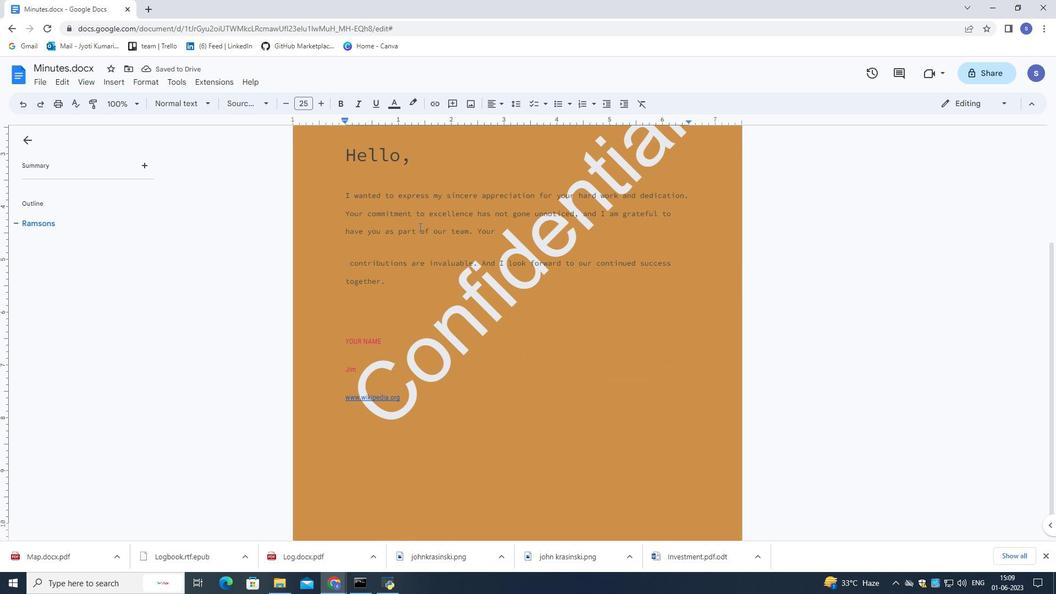 
Action: Mouse scrolled (419, 227) with delta (0, 0)
Screenshot: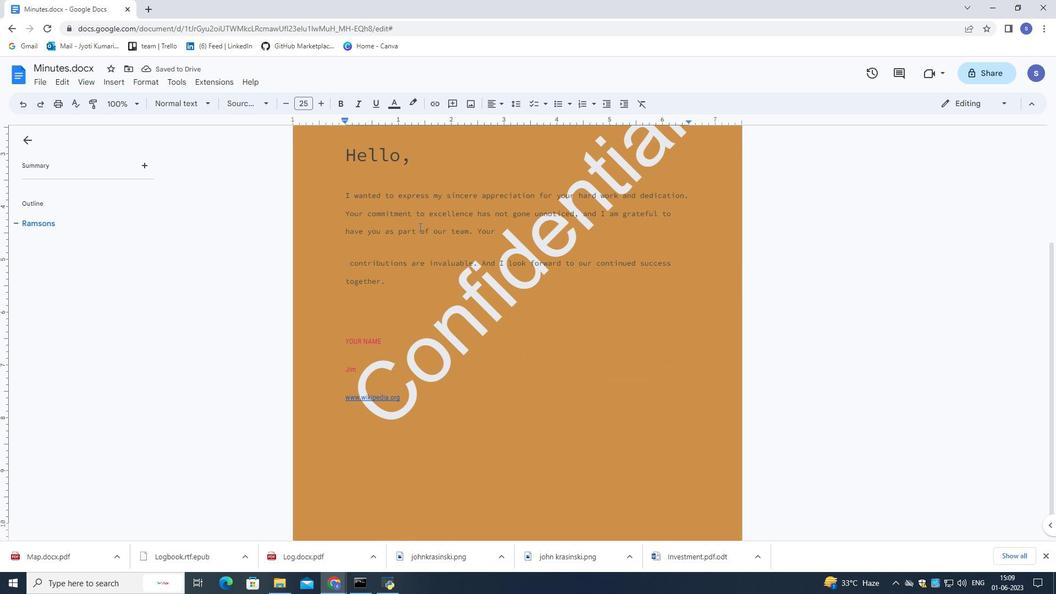 
Action: Mouse moved to (411, 209)
Screenshot: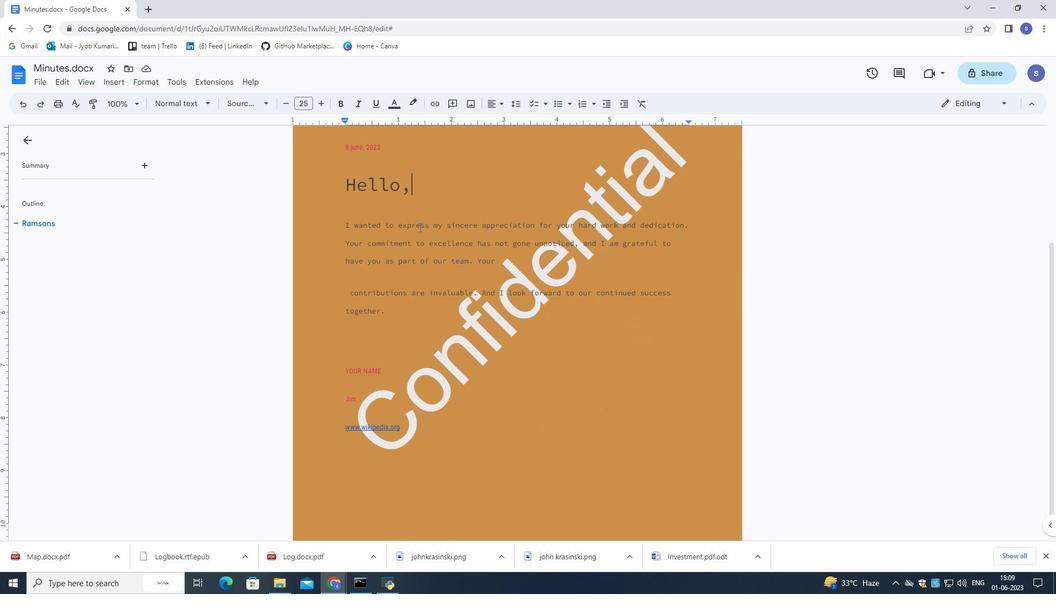 
